Task: Search one way flight ticket for 5 adults, 2 children, 1 infant in seat and 1 infant on lap in economy from Anchorage: Ted Stevens Anchorage International Airport to Raleigh: Raleigh-durham International Airport on 8-5-2023. Choice of flights is Spirit. Number of bags: 2 carry on bags. Price is upto 20000. Outbound departure time preference is 9:45.
Action: Mouse moved to (369, 303)
Screenshot: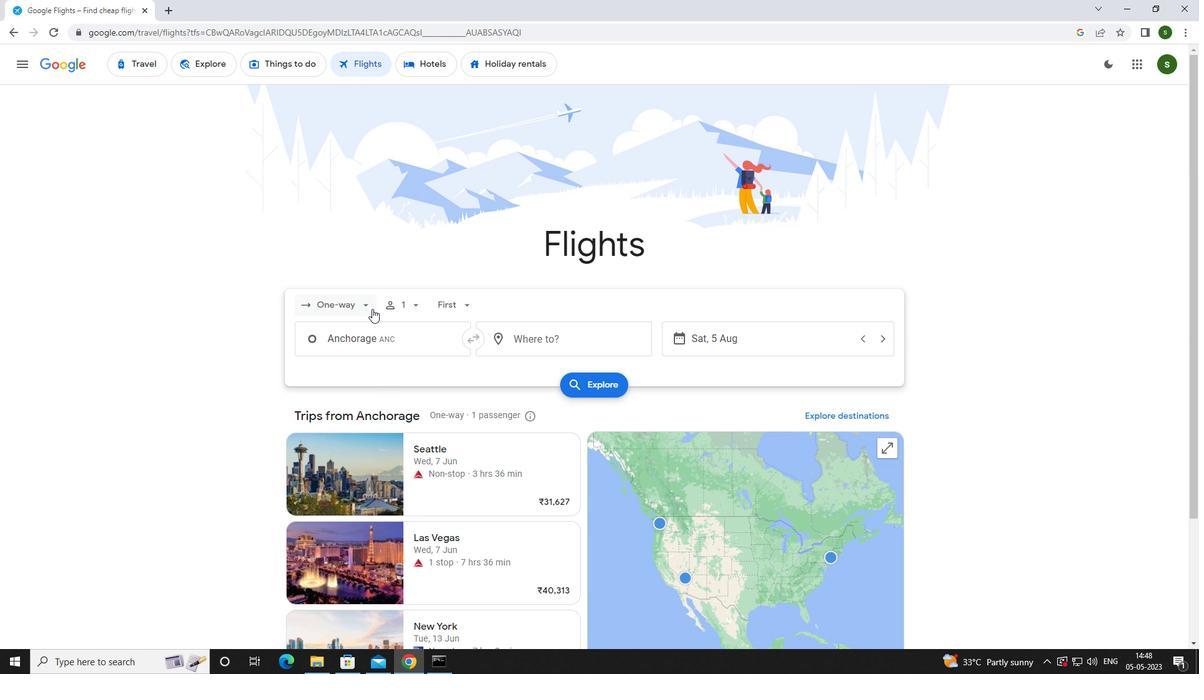 
Action: Mouse pressed left at (369, 303)
Screenshot: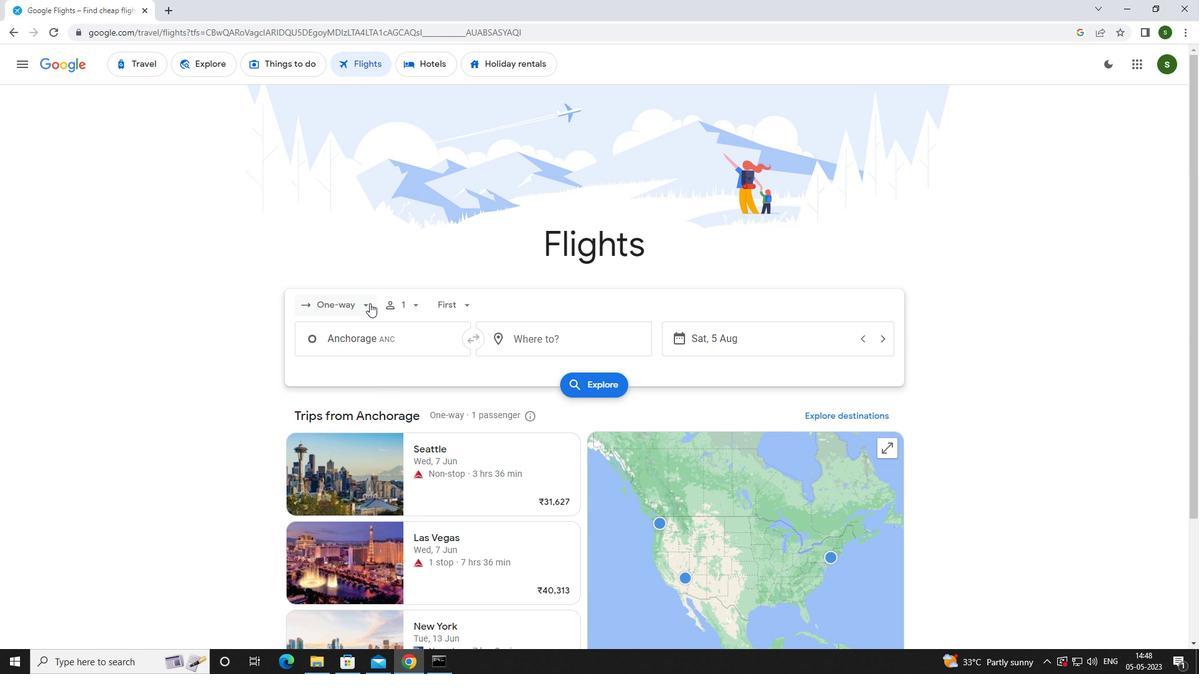 
Action: Mouse moved to (360, 362)
Screenshot: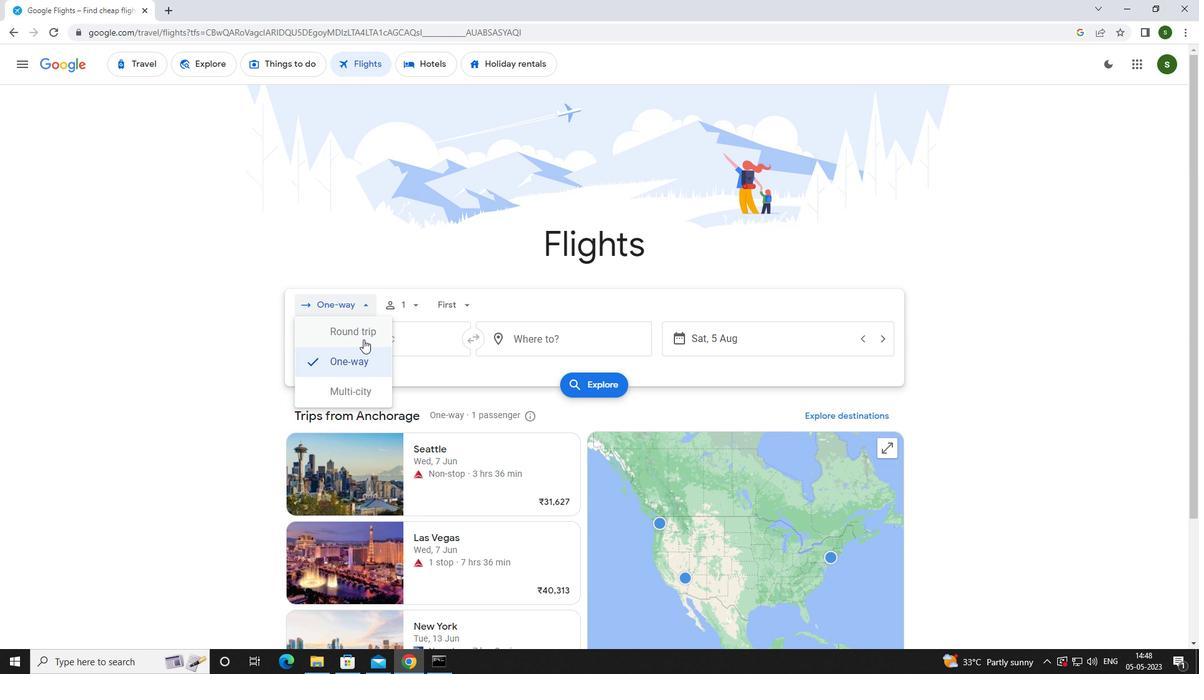 
Action: Mouse pressed left at (360, 362)
Screenshot: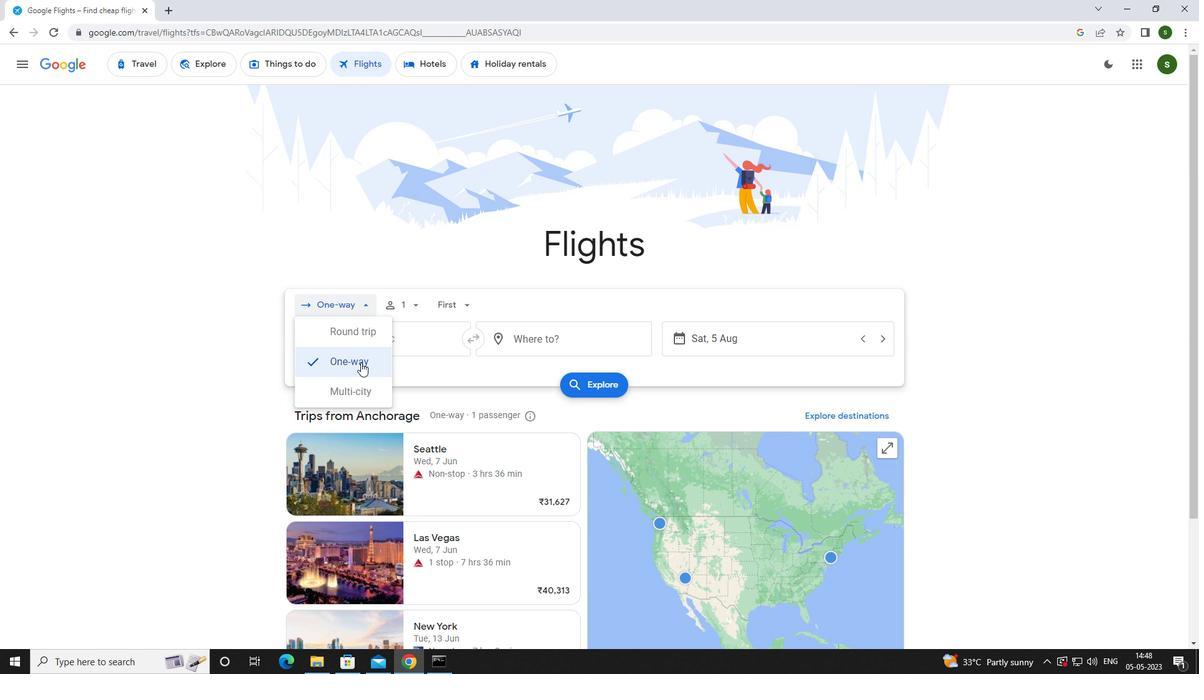 
Action: Mouse moved to (412, 306)
Screenshot: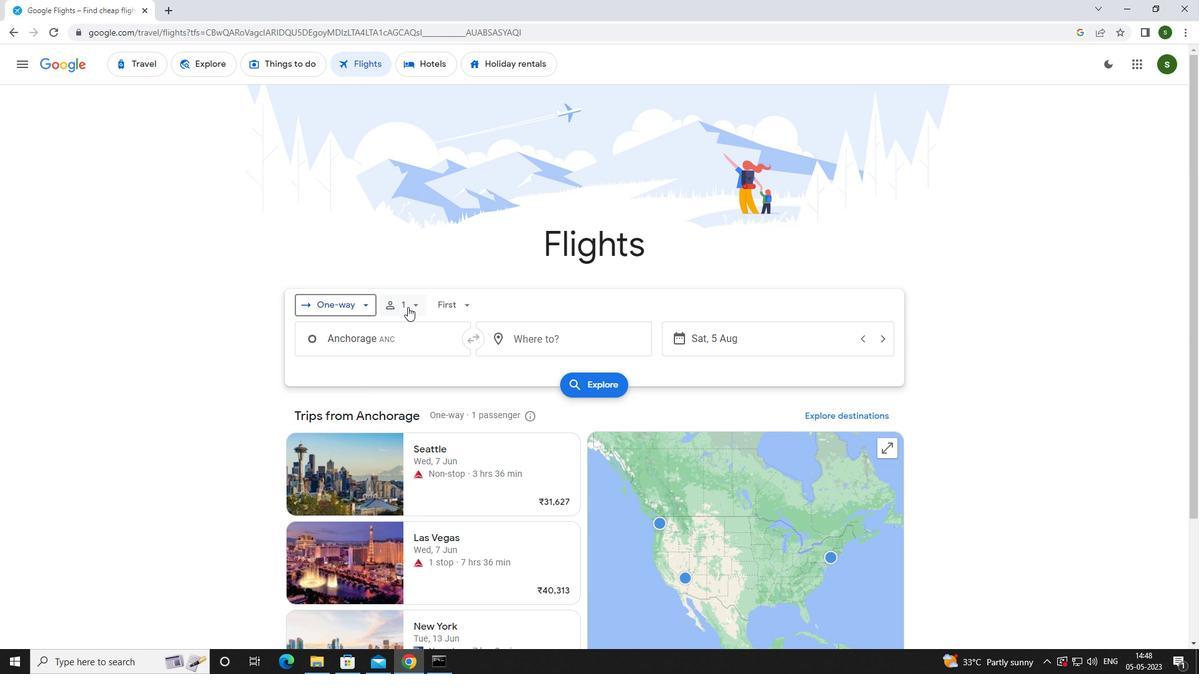 
Action: Mouse pressed left at (412, 306)
Screenshot: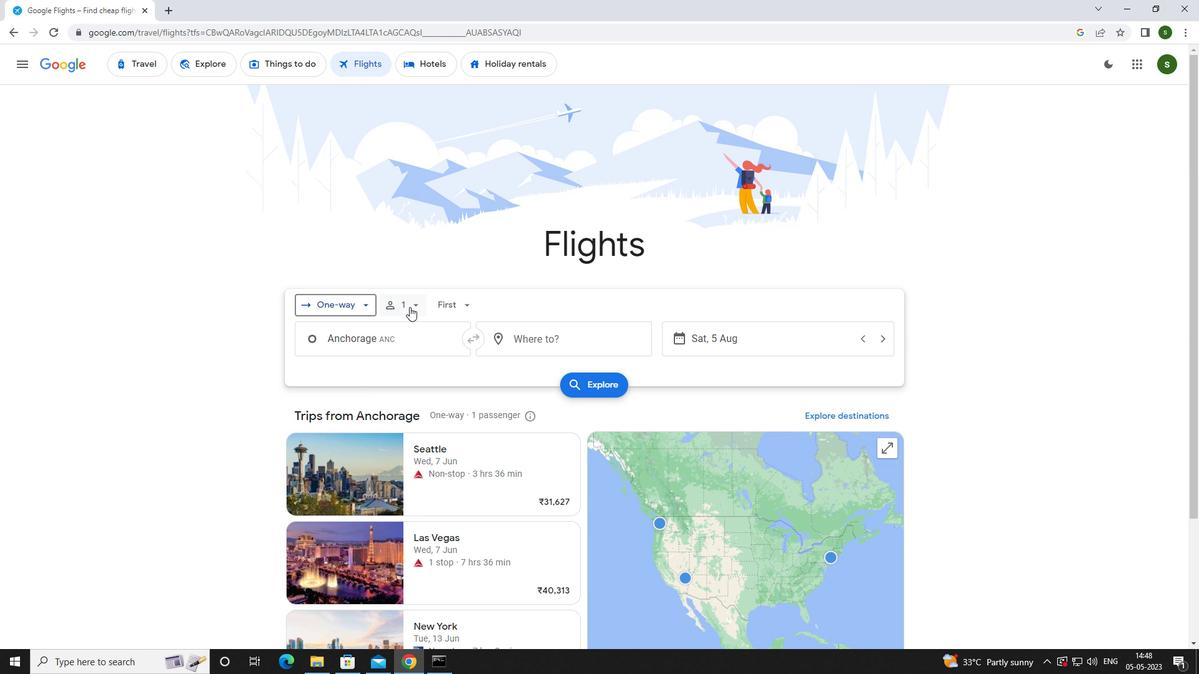 
Action: Mouse moved to (510, 337)
Screenshot: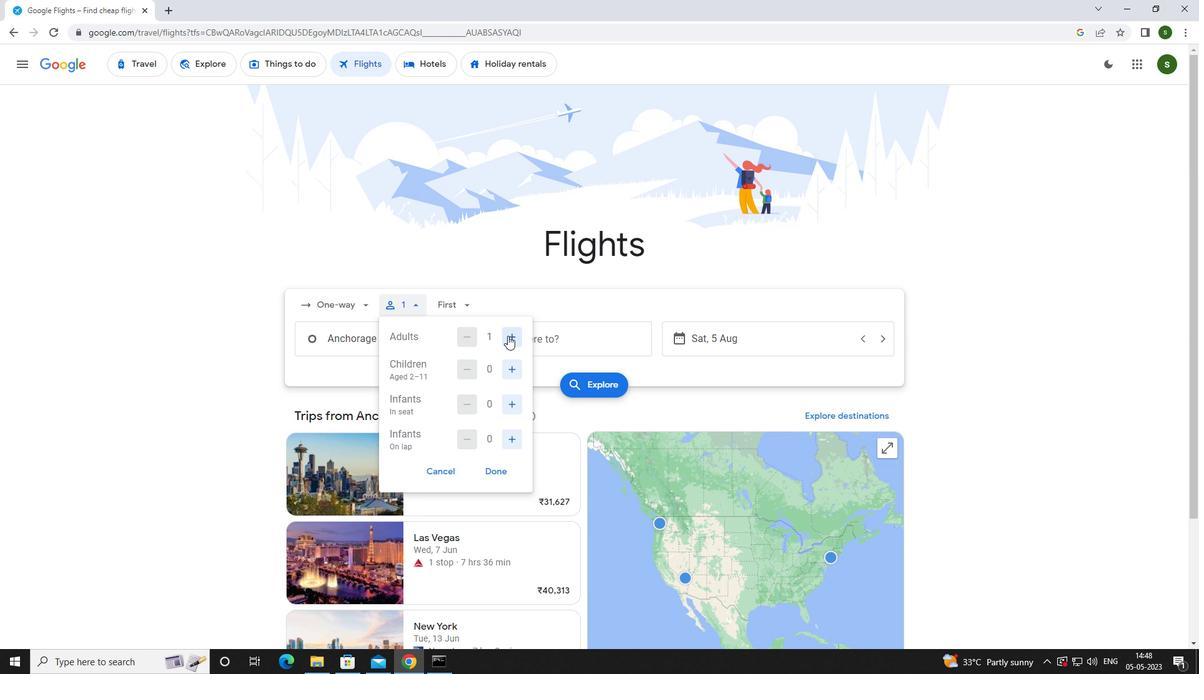 
Action: Mouse pressed left at (510, 337)
Screenshot: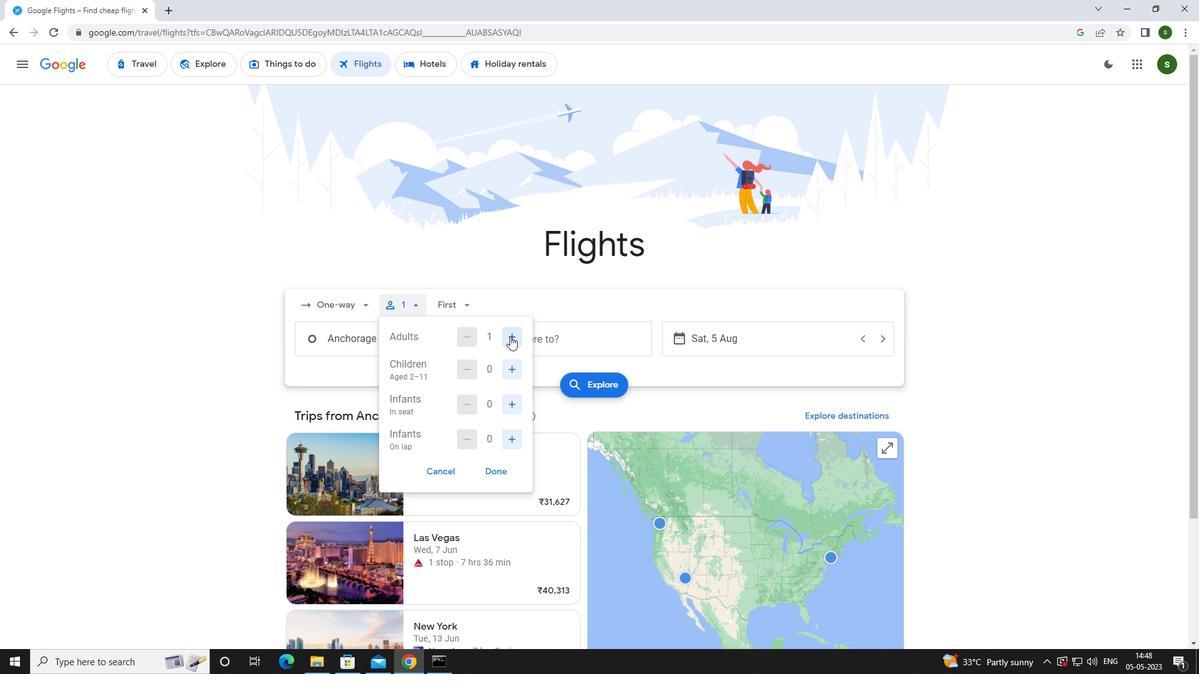 
Action: Mouse pressed left at (510, 337)
Screenshot: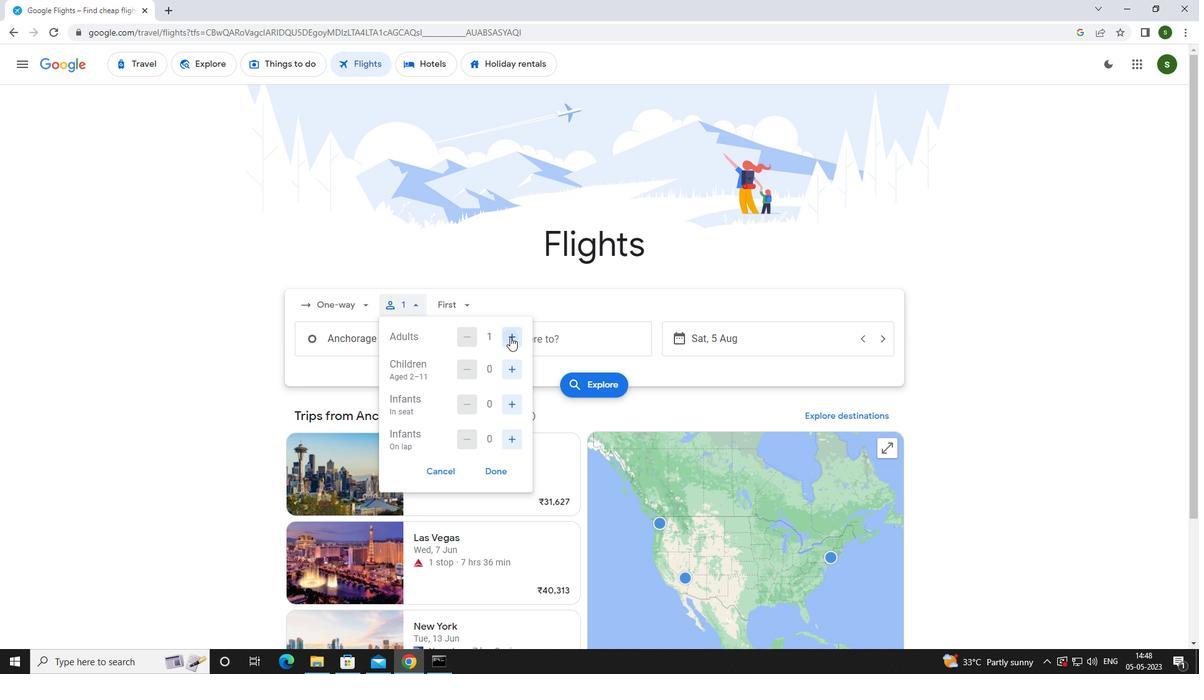 
Action: Mouse pressed left at (510, 337)
Screenshot: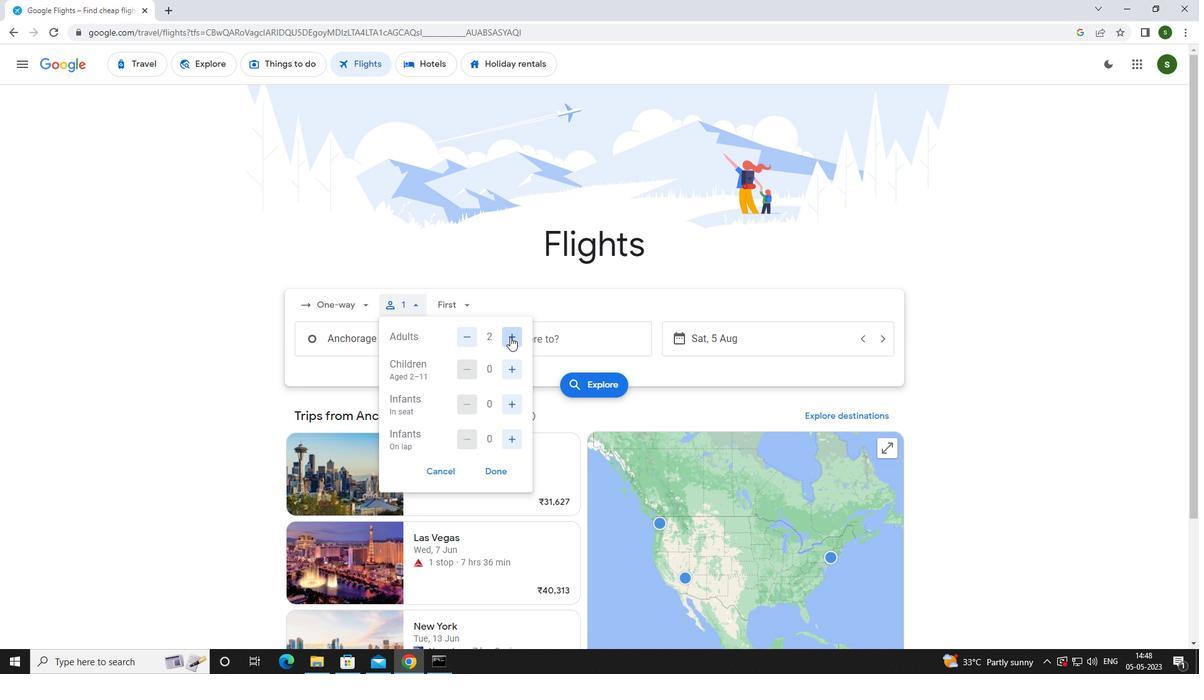 
Action: Mouse pressed left at (510, 337)
Screenshot: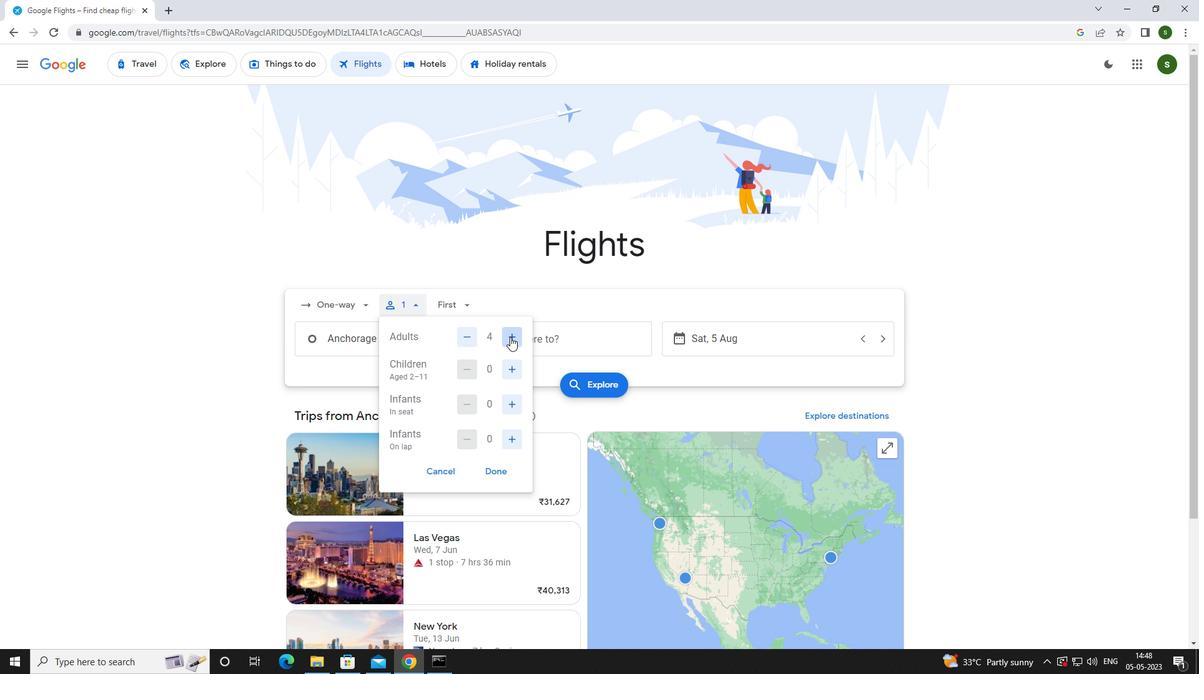 
Action: Mouse moved to (510, 360)
Screenshot: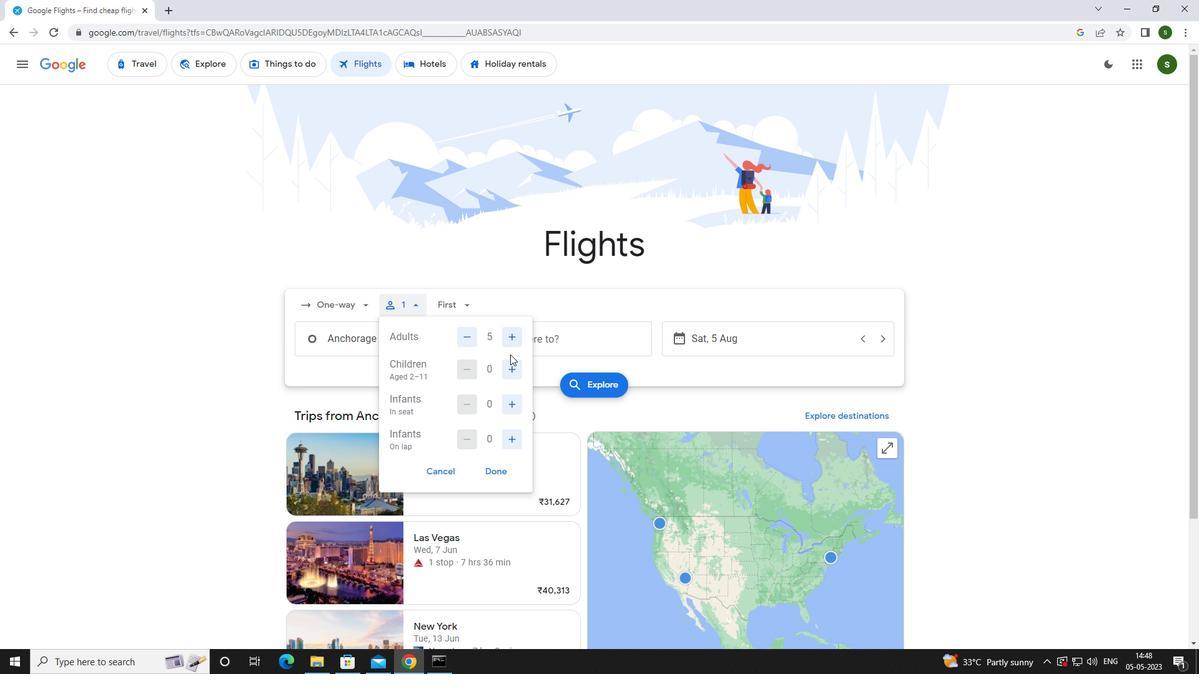 
Action: Mouse pressed left at (510, 360)
Screenshot: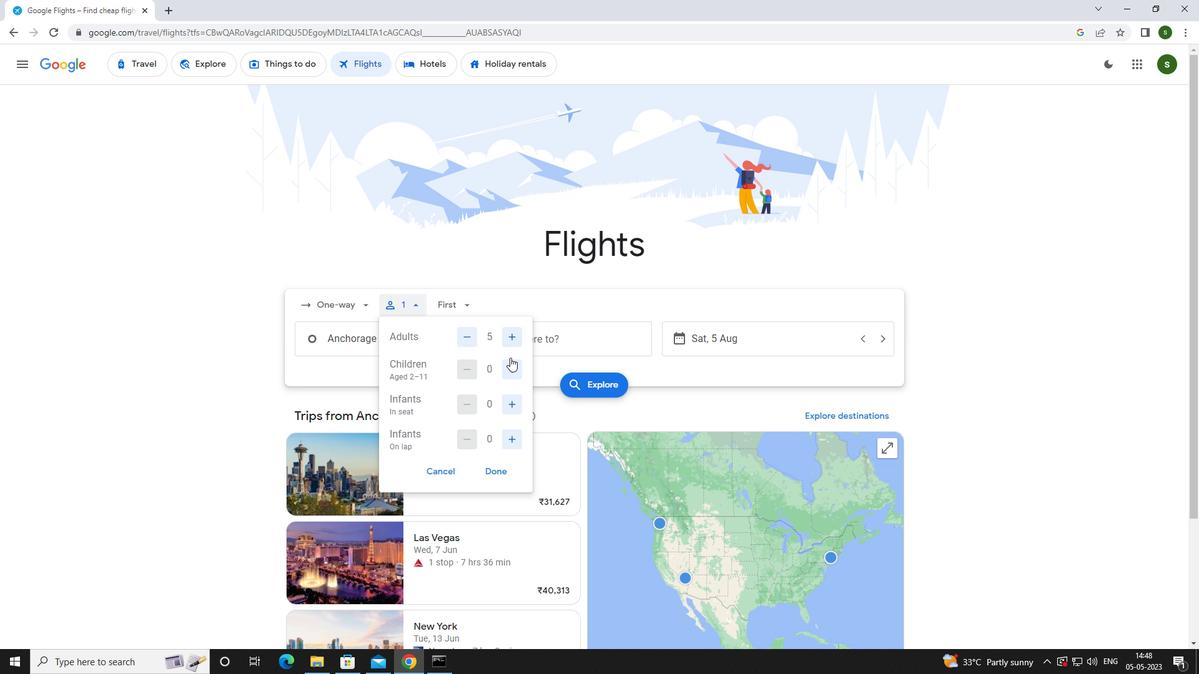 
Action: Mouse pressed left at (510, 360)
Screenshot: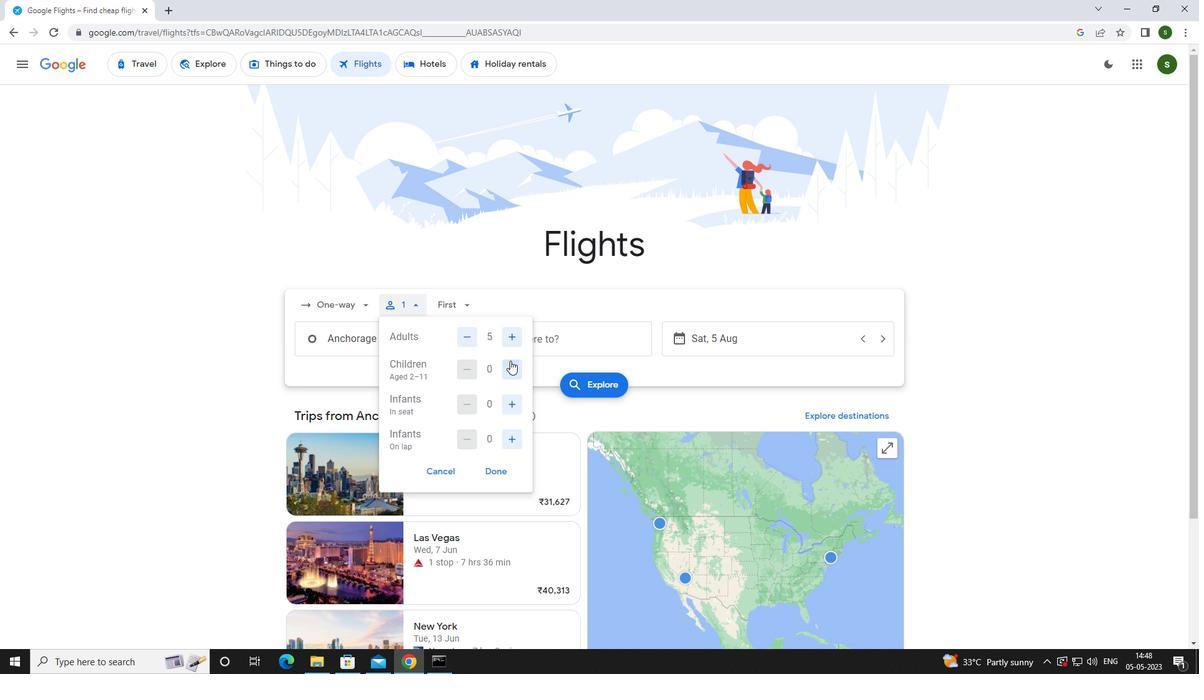 
Action: Mouse moved to (508, 400)
Screenshot: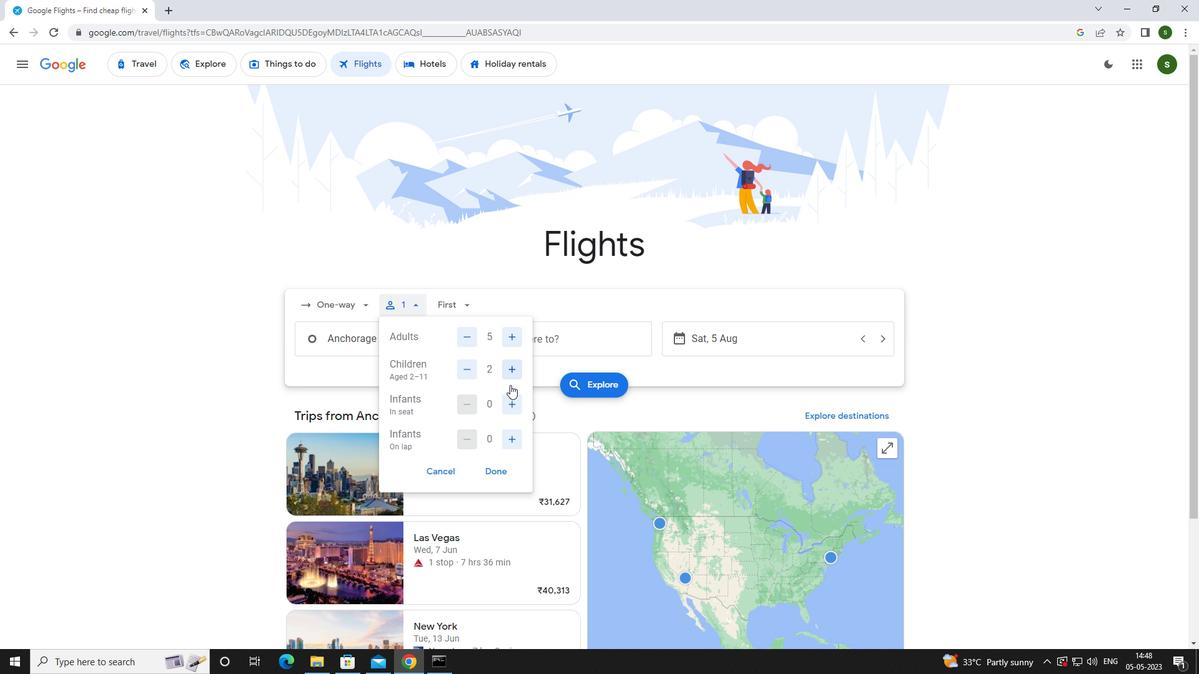 
Action: Mouse pressed left at (508, 400)
Screenshot: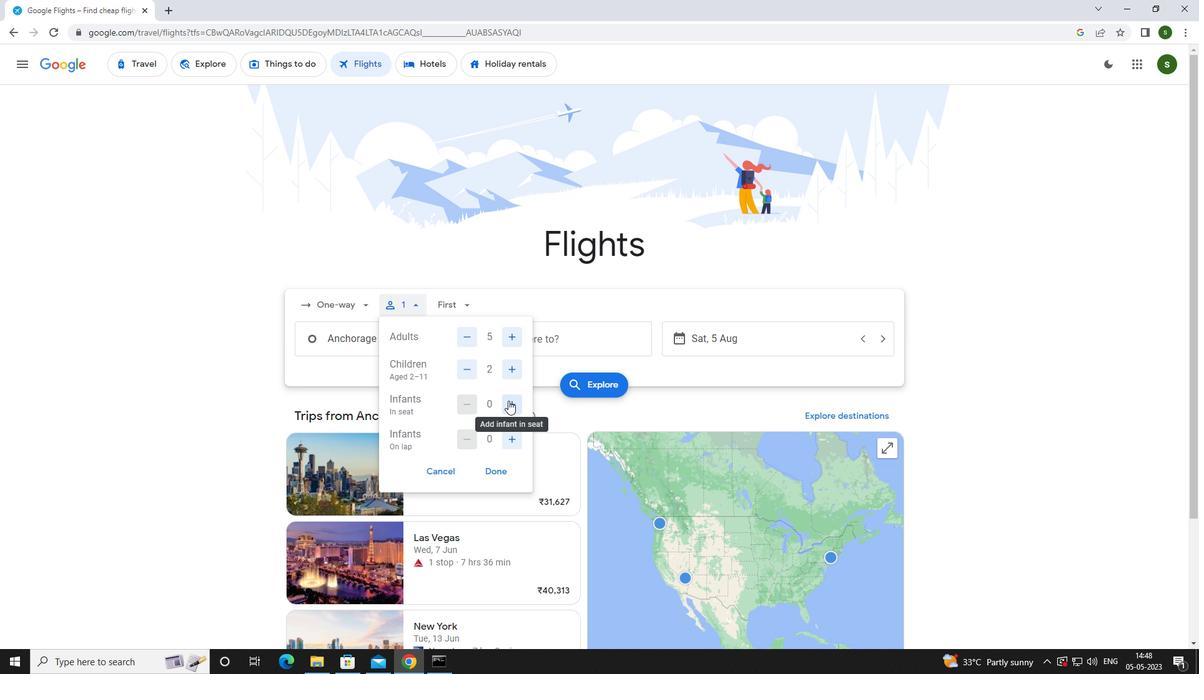 
Action: Mouse moved to (507, 435)
Screenshot: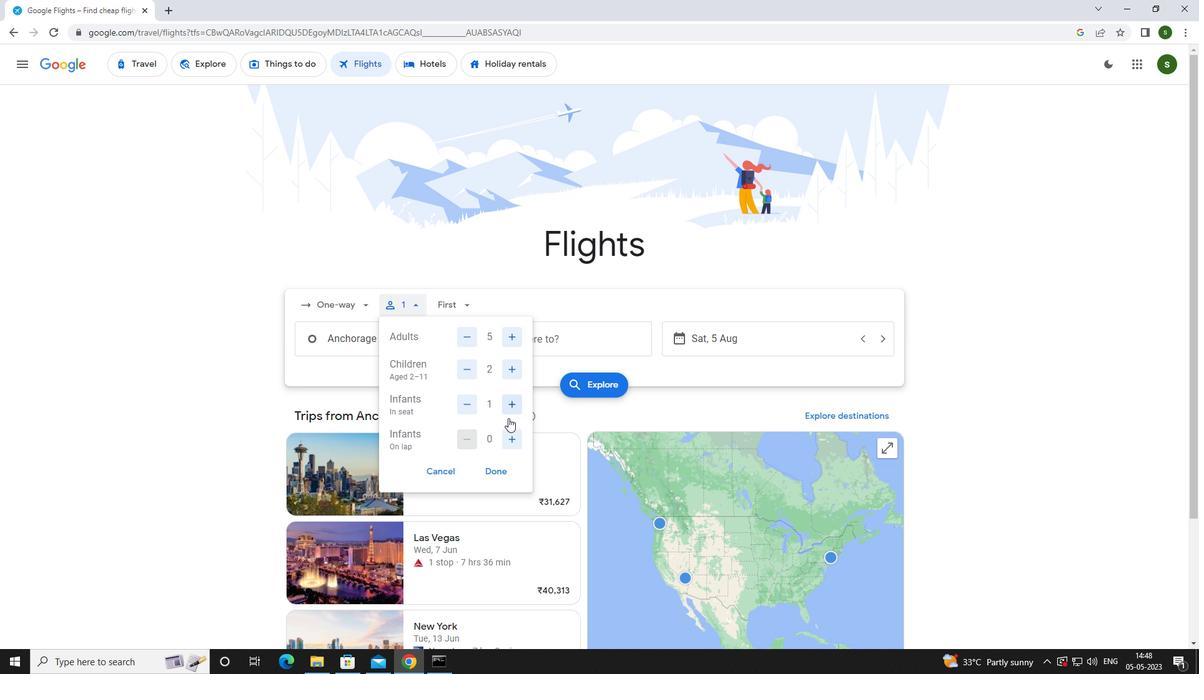 
Action: Mouse pressed left at (507, 435)
Screenshot: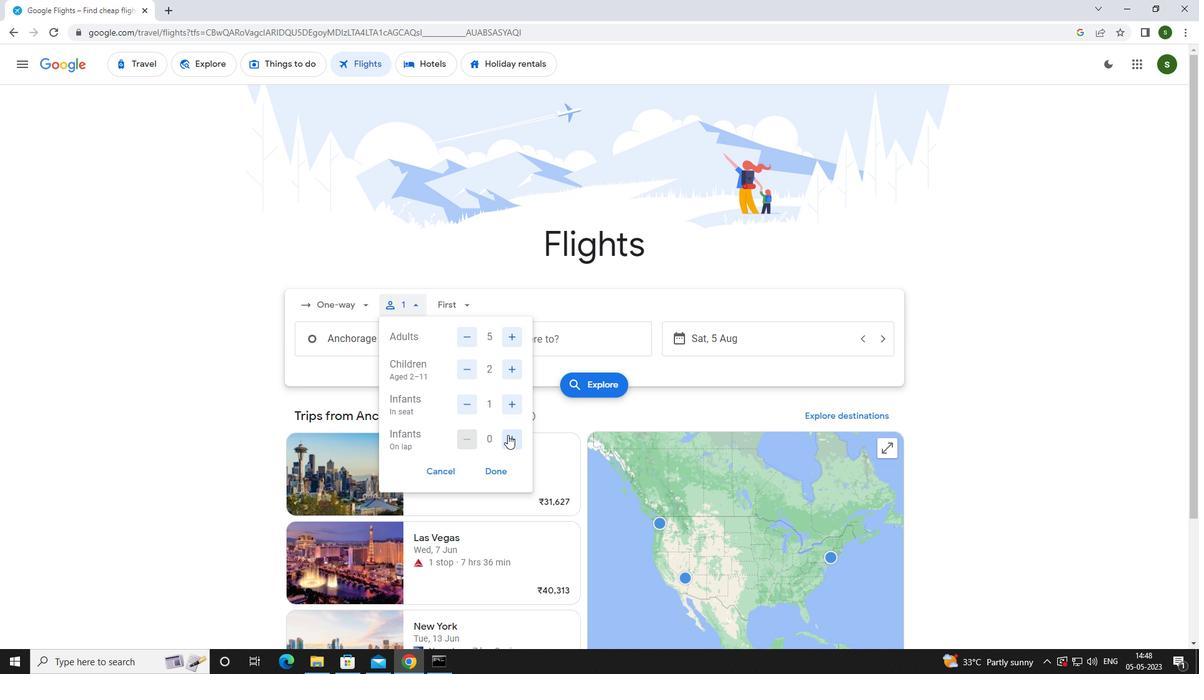 
Action: Mouse moved to (459, 303)
Screenshot: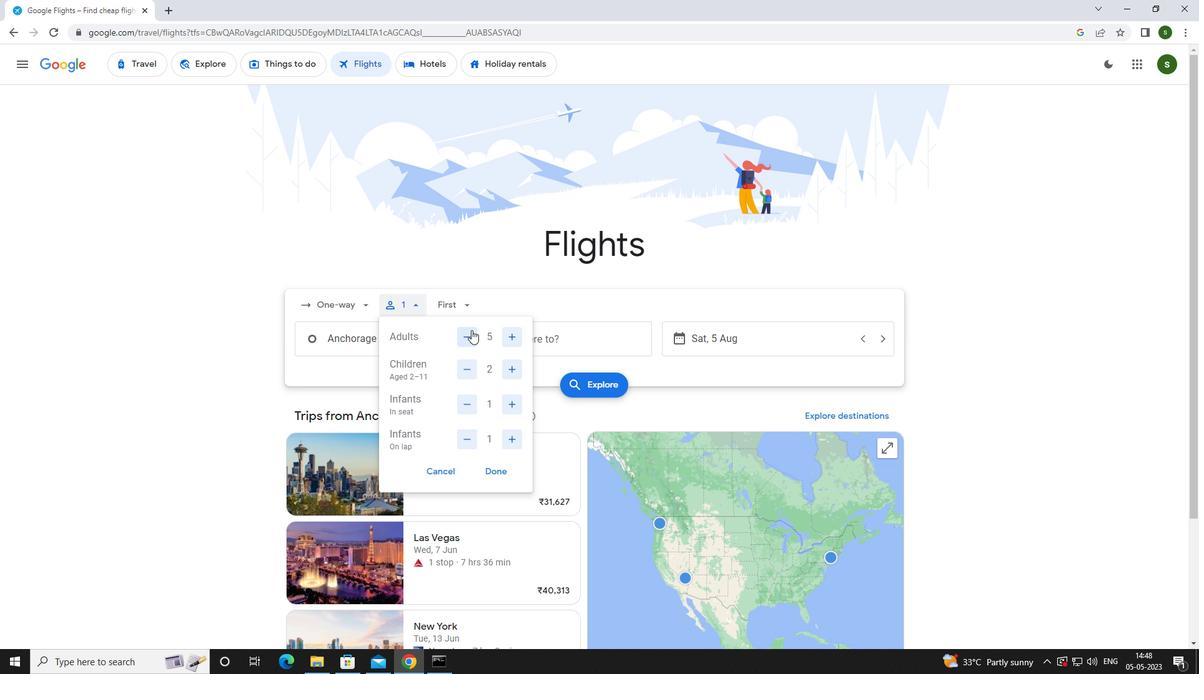 
Action: Mouse pressed left at (459, 303)
Screenshot: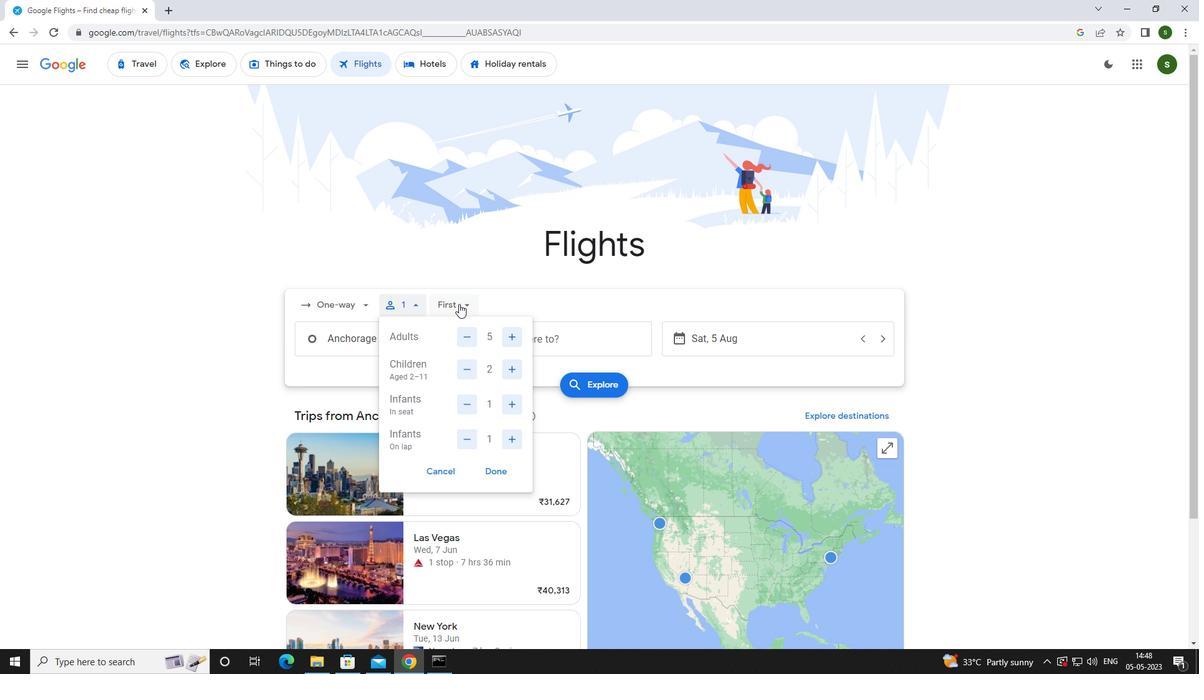 
Action: Mouse moved to (477, 333)
Screenshot: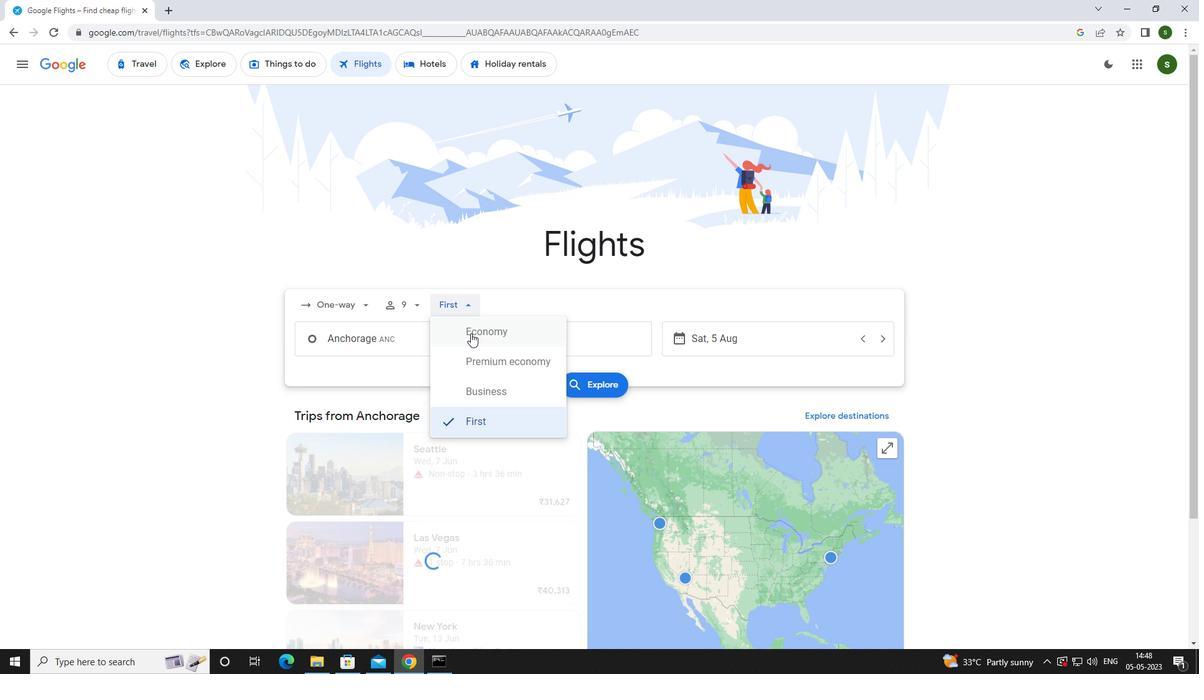 
Action: Mouse pressed left at (477, 333)
Screenshot: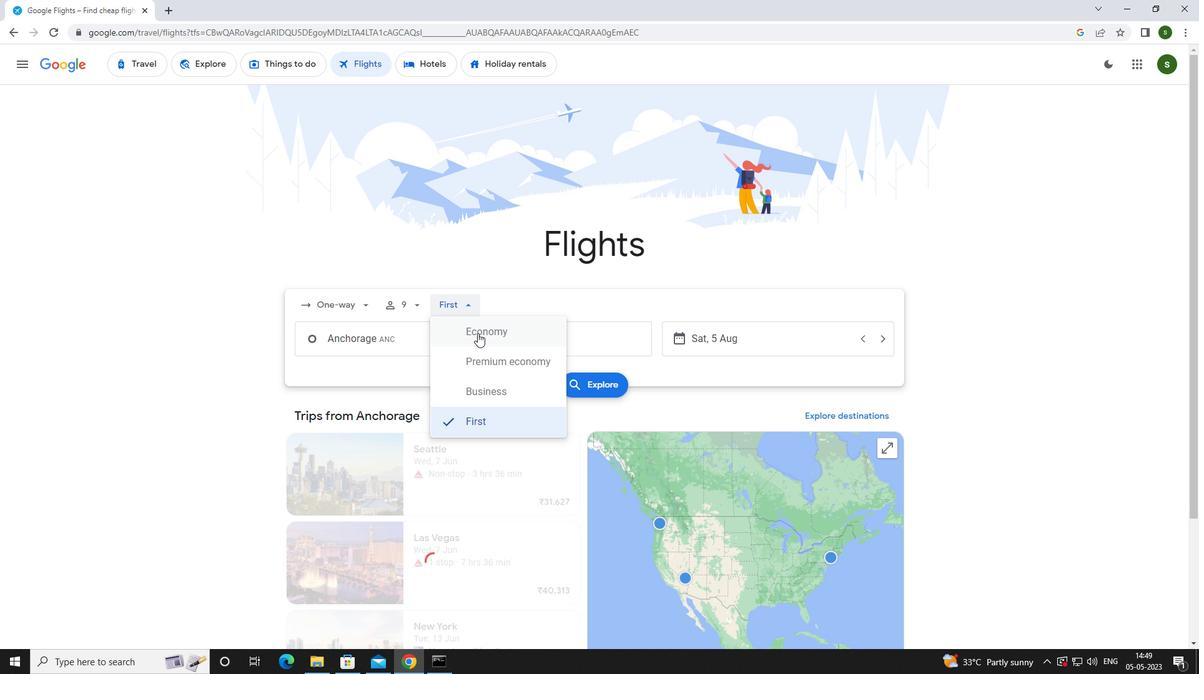 
Action: Mouse moved to (410, 347)
Screenshot: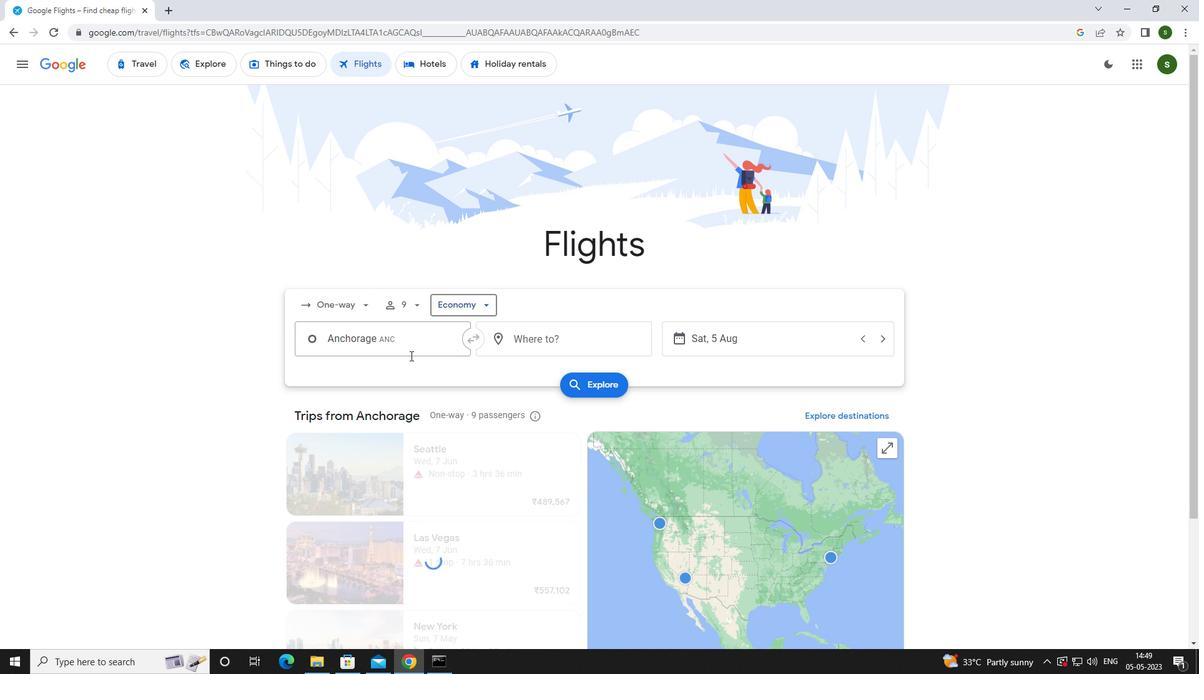 
Action: Mouse pressed left at (410, 347)
Screenshot: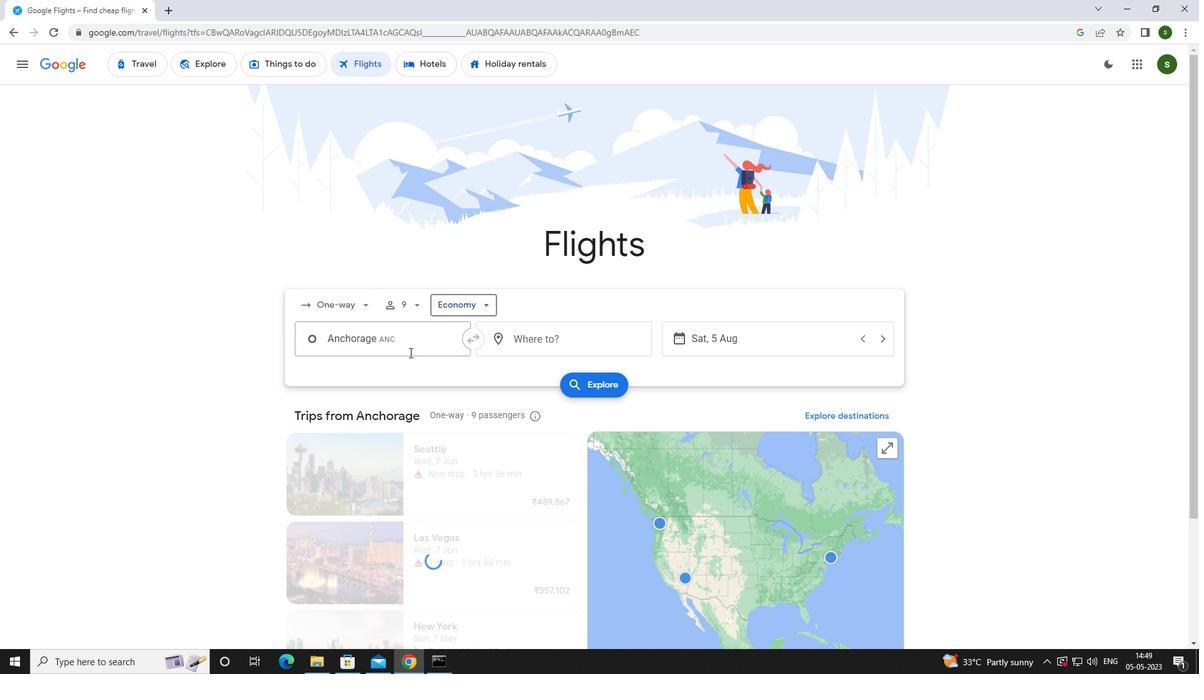 
Action: Key pressed <Key.caps_lock>a<Key.caps_lock>nchorage
Screenshot: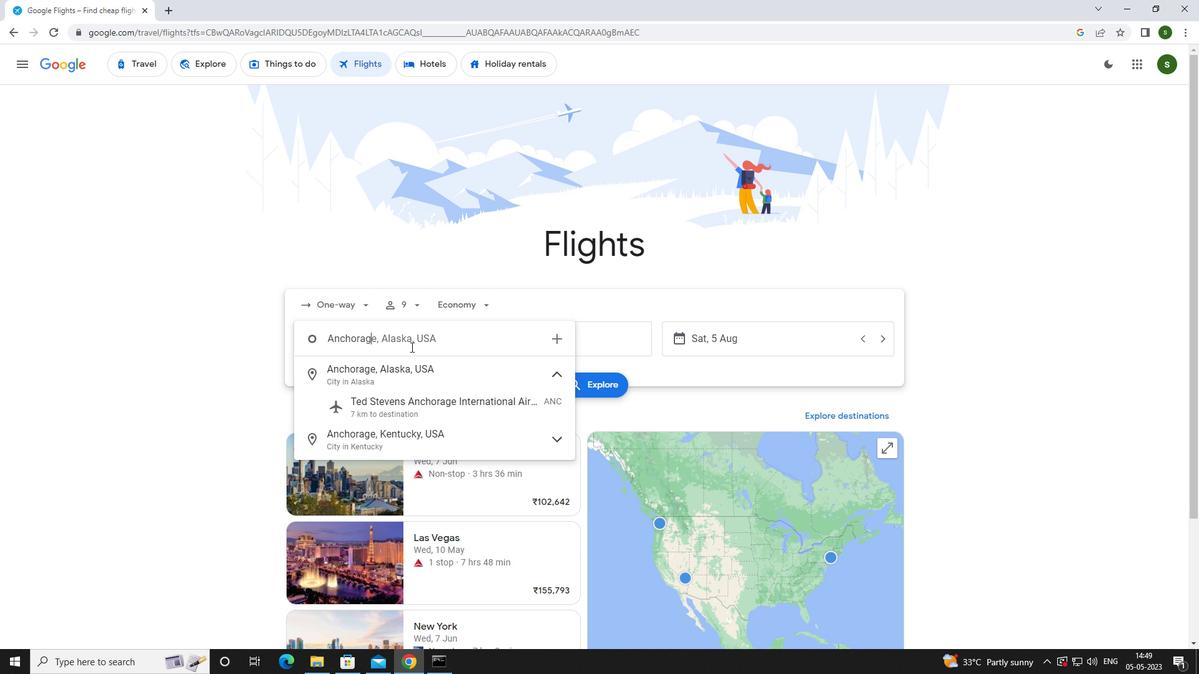 
Action: Mouse moved to (421, 396)
Screenshot: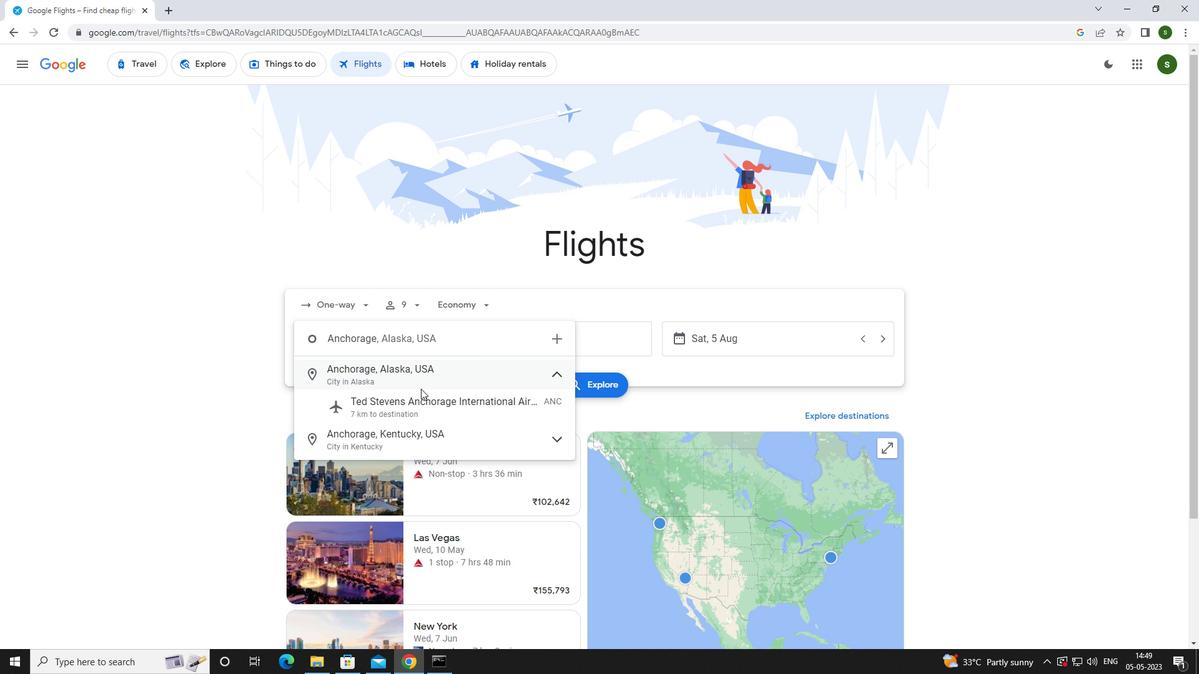 
Action: Mouse pressed left at (421, 396)
Screenshot: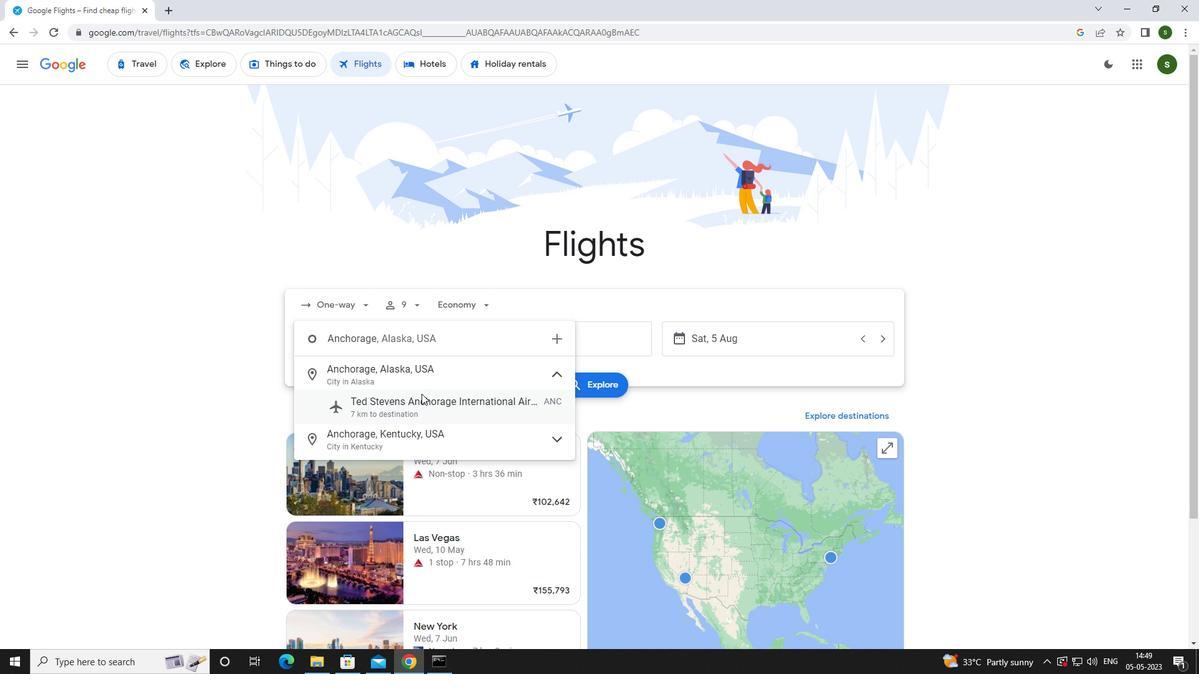 
Action: Mouse moved to (551, 337)
Screenshot: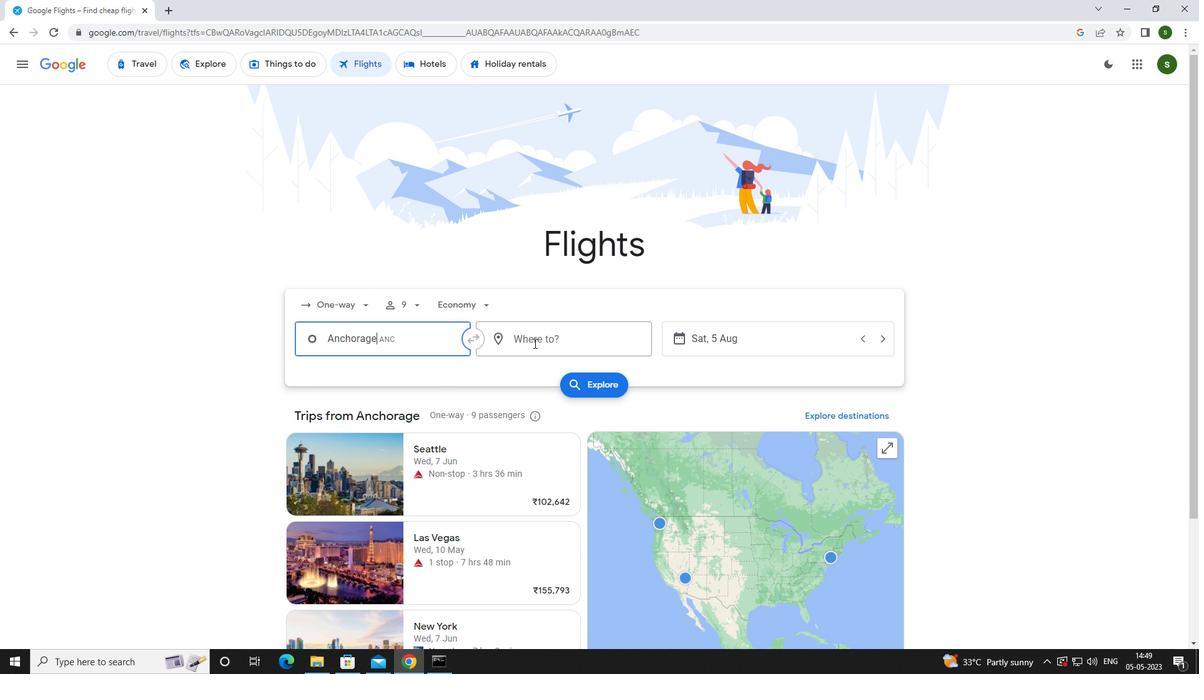 
Action: Mouse pressed left at (551, 337)
Screenshot: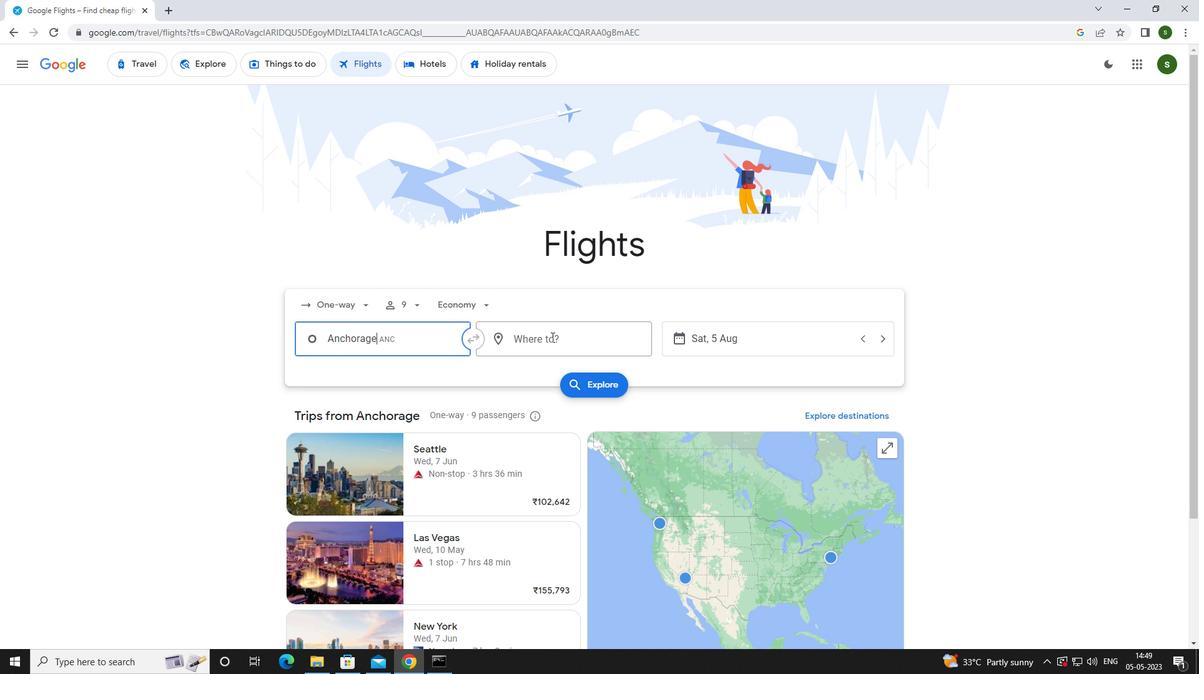 
Action: Key pressed <Key.caps_lock>r<Key.caps_lock>aleigh
Screenshot: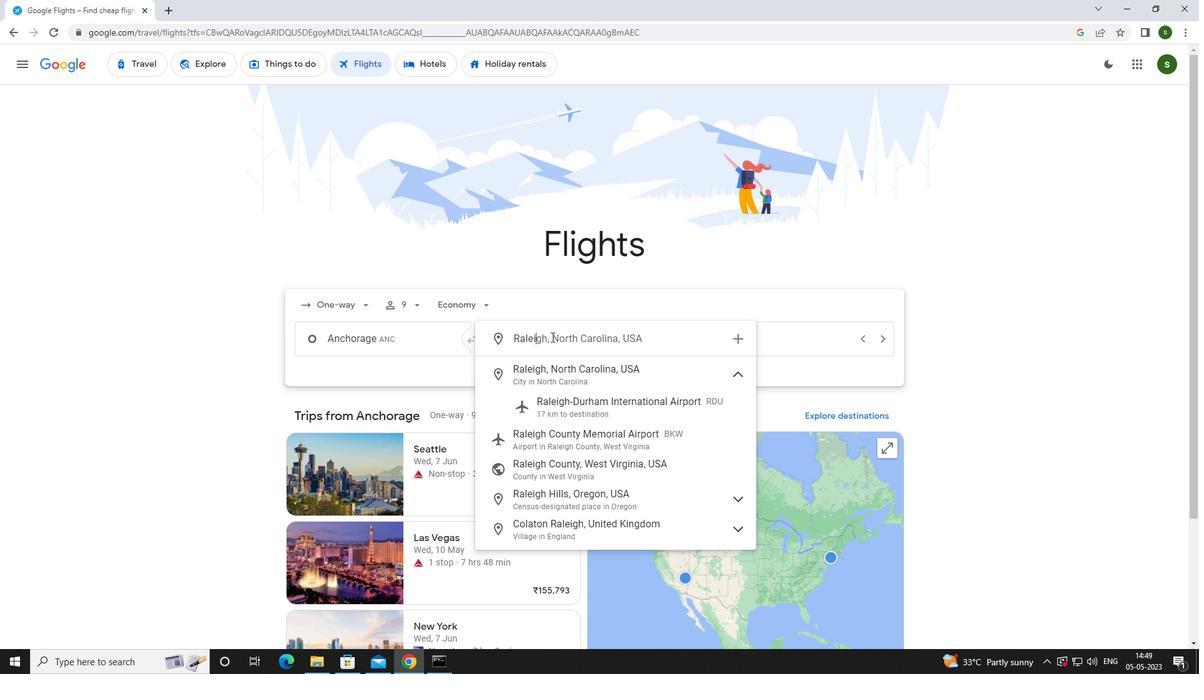 
Action: Mouse moved to (565, 400)
Screenshot: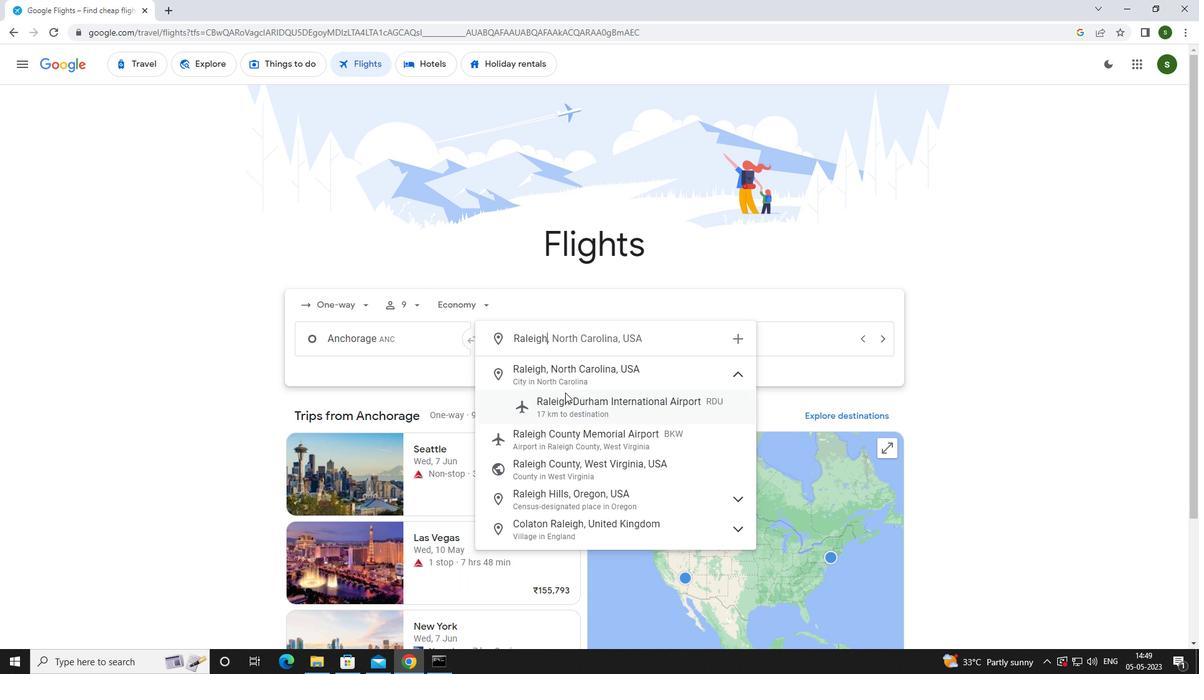 
Action: Mouse pressed left at (565, 400)
Screenshot: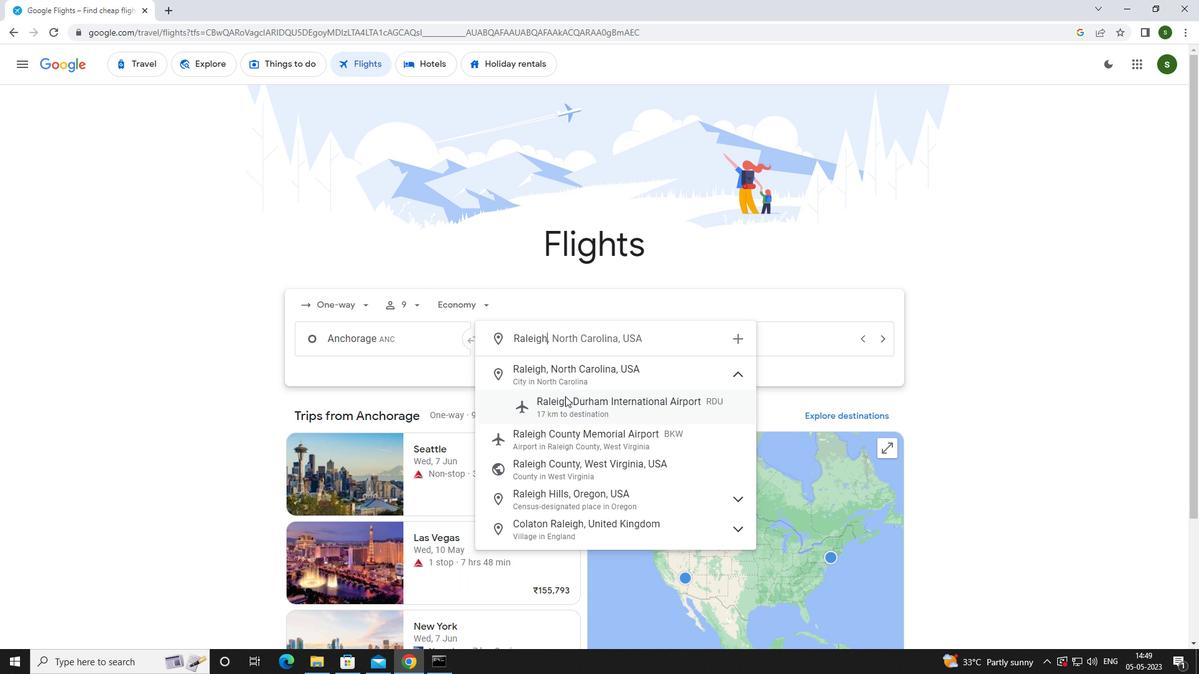 
Action: Mouse moved to (743, 337)
Screenshot: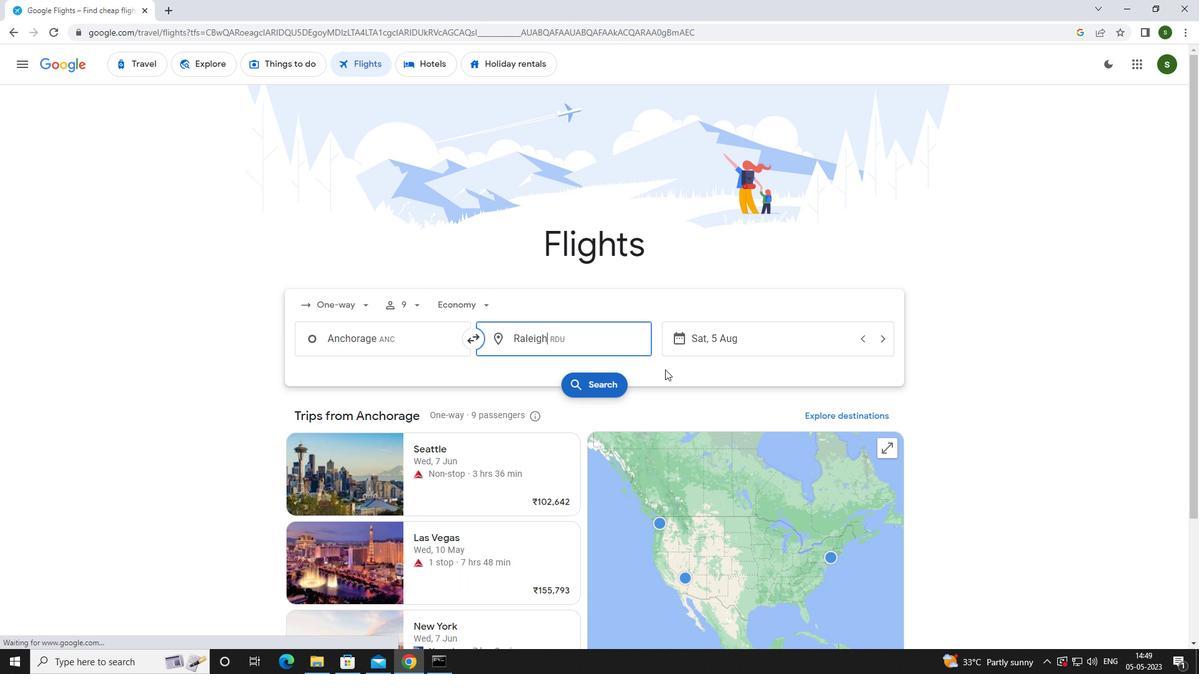 
Action: Mouse pressed left at (743, 337)
Screenshot: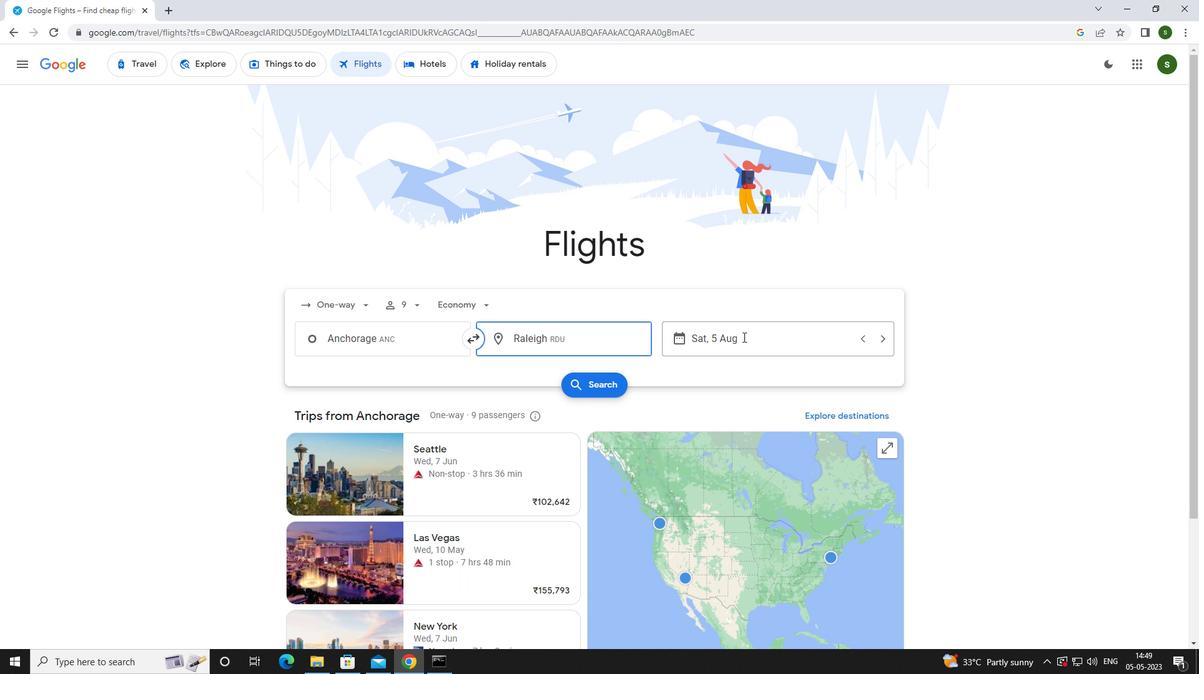 
Action: Mouse moved to (637, 422)
Screenshot: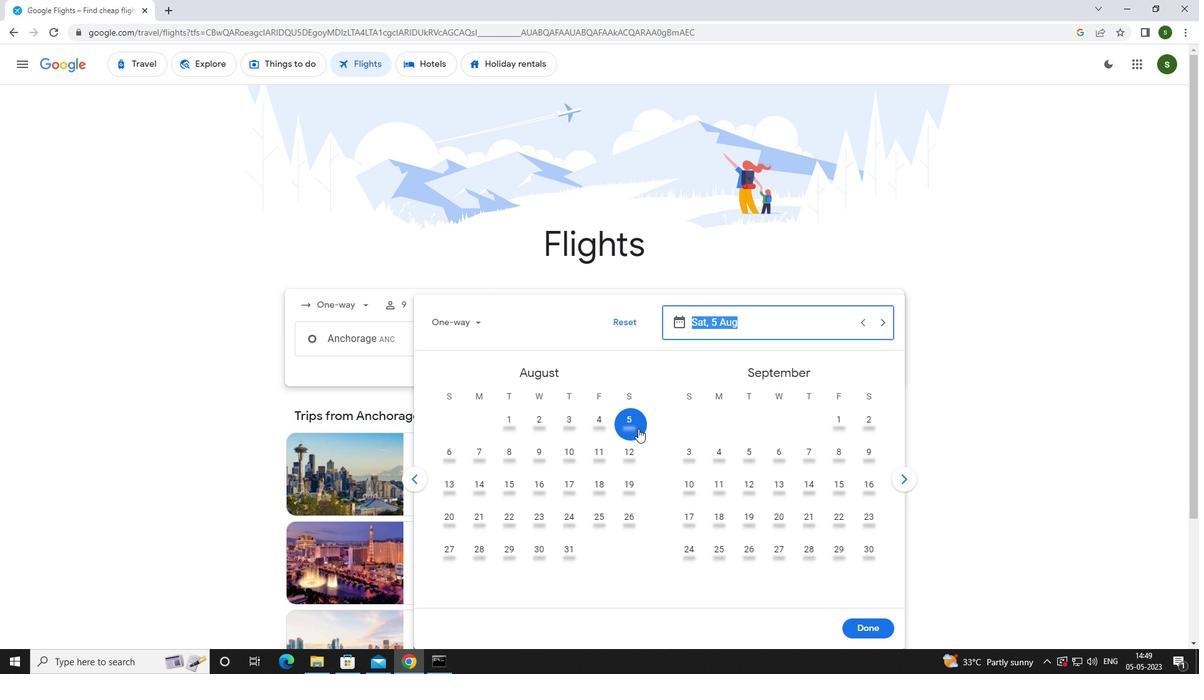 
Action: Mouse pressed left at (637, 422)
Screenshot: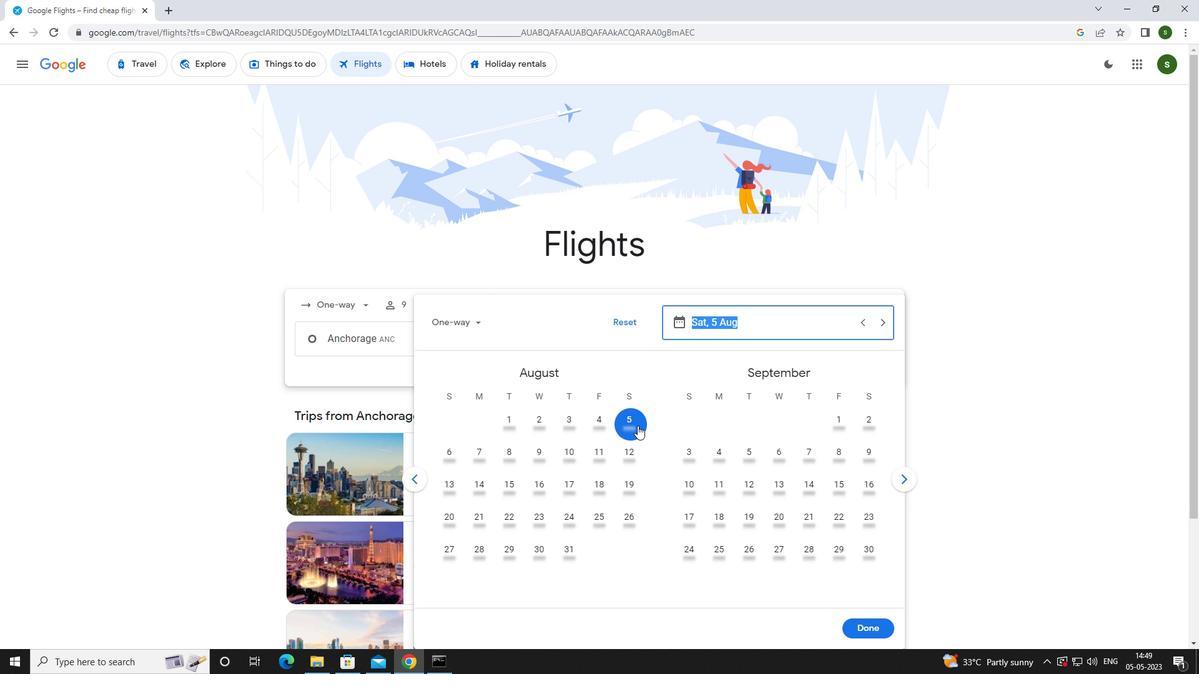 
Action: Mouse moved to (881, 626)
Screenshot: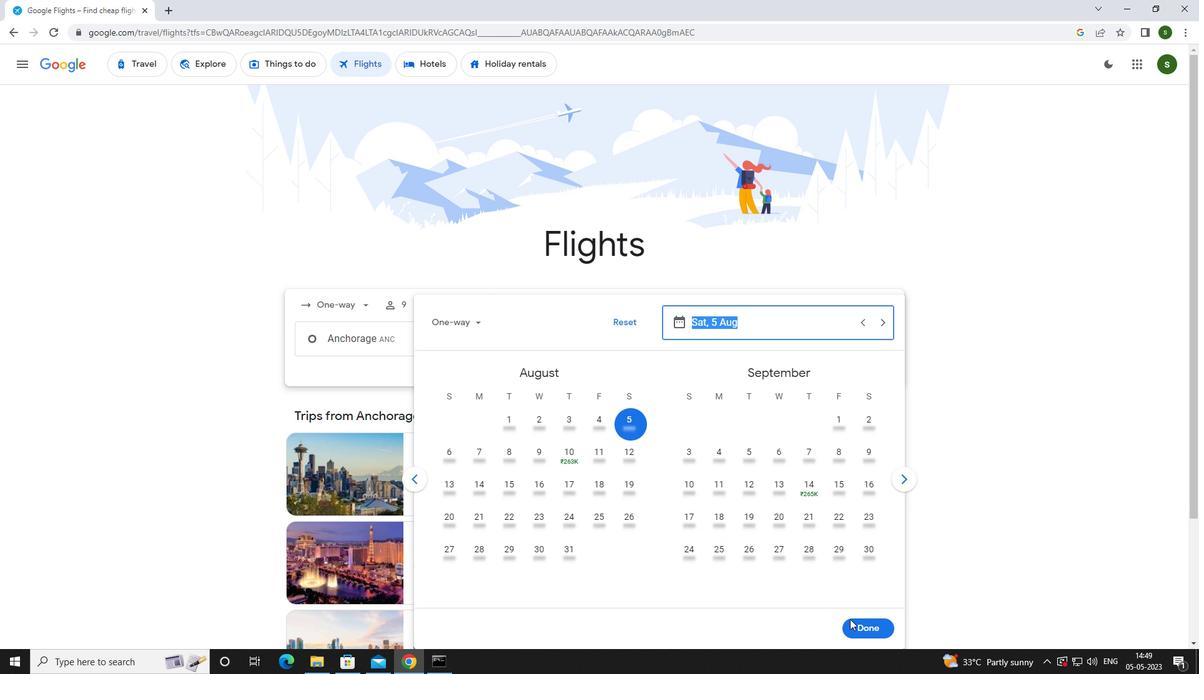 
Action: Mouse pressed left at (881, 626)
Screenshot: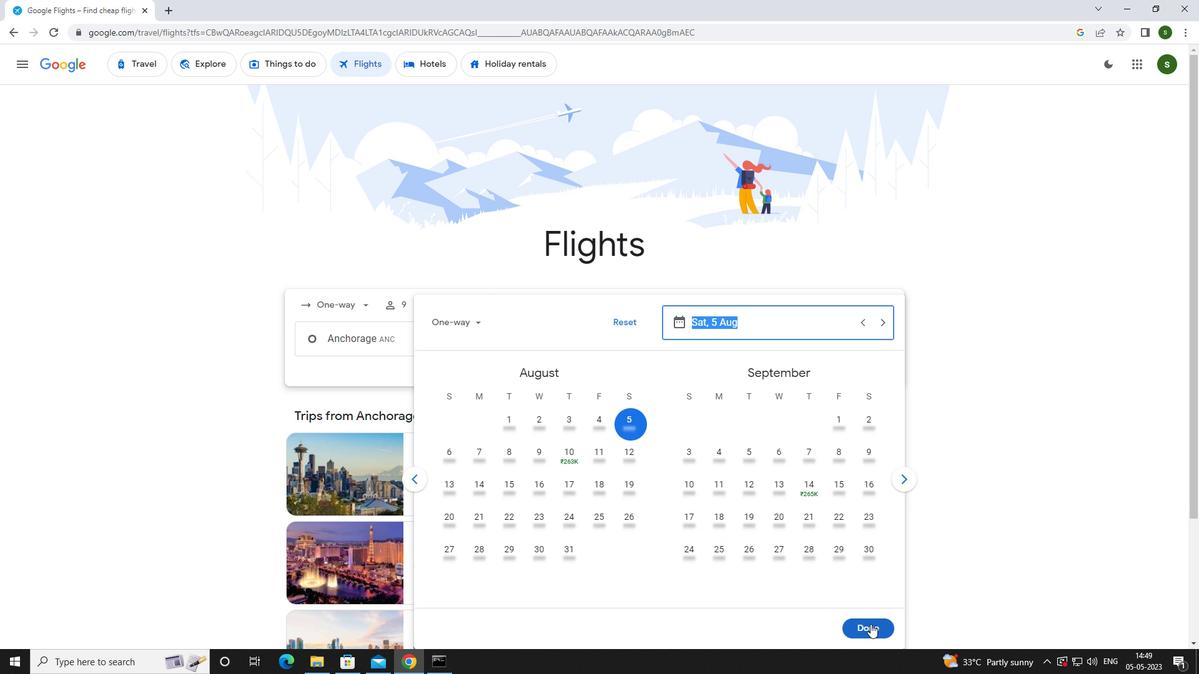 
Action: Mouse moved to (590, 385)
Screenshot: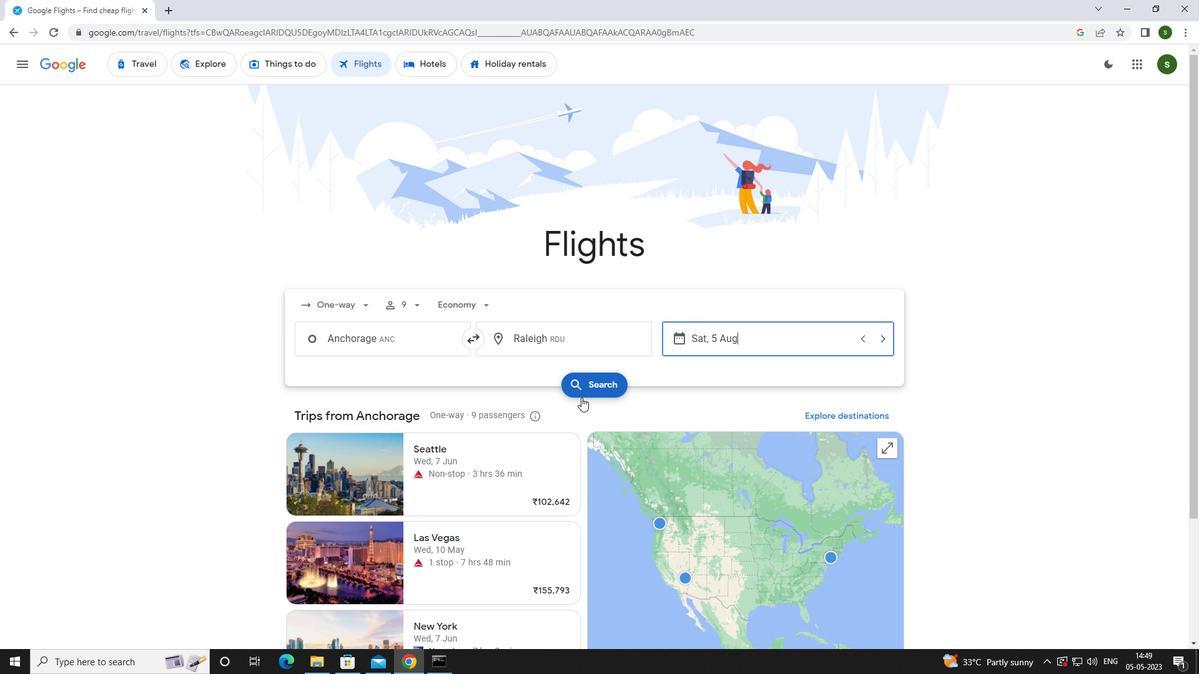 
Action: Mouse pressed left at (590, 385)
Screenshot: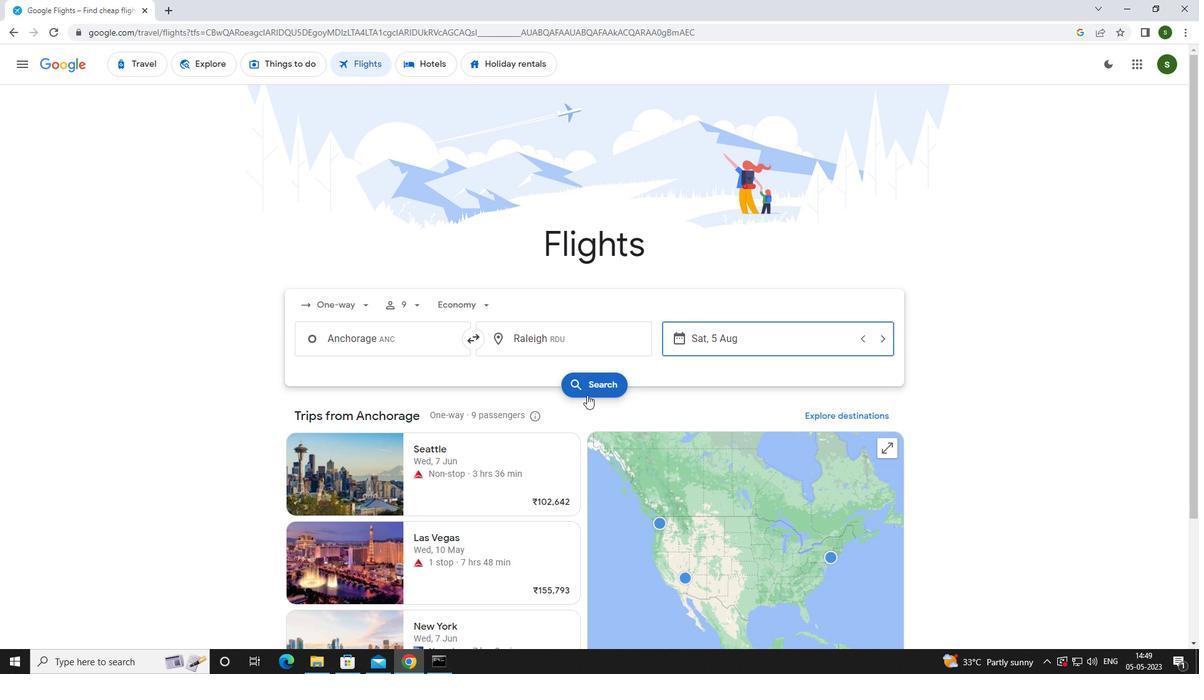 
Action: Mouse moved to (319, 179)
Screenshot: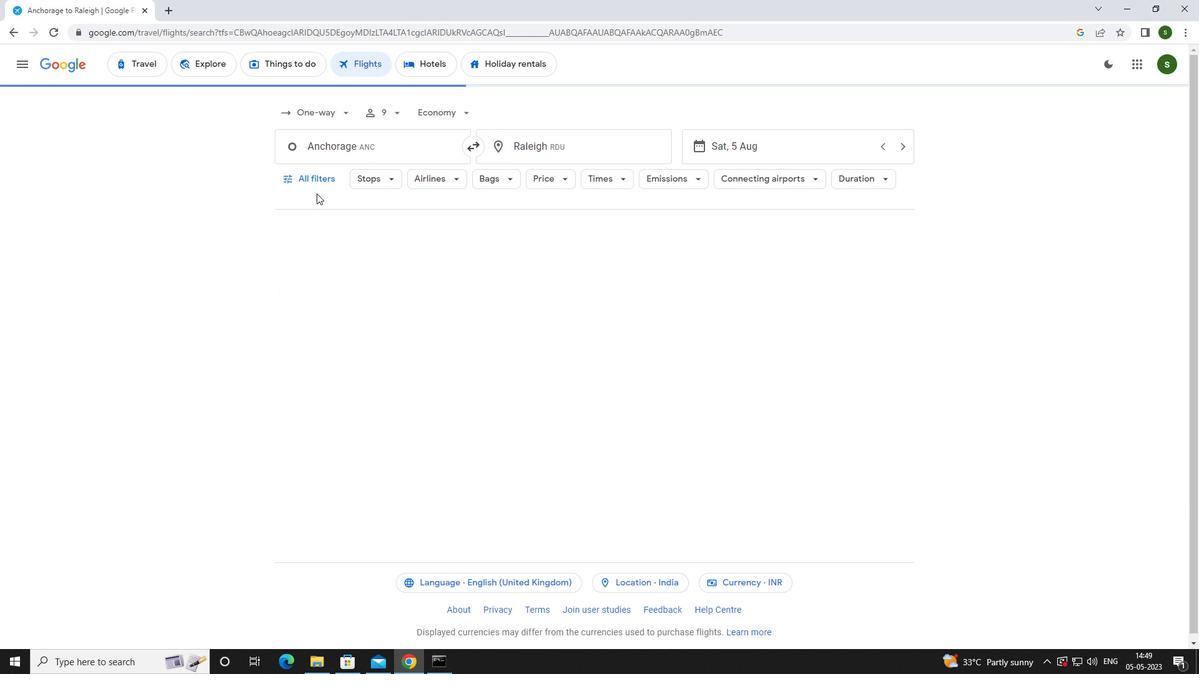 
Action: Mouse pressed left at (319, 179)
Screenshot: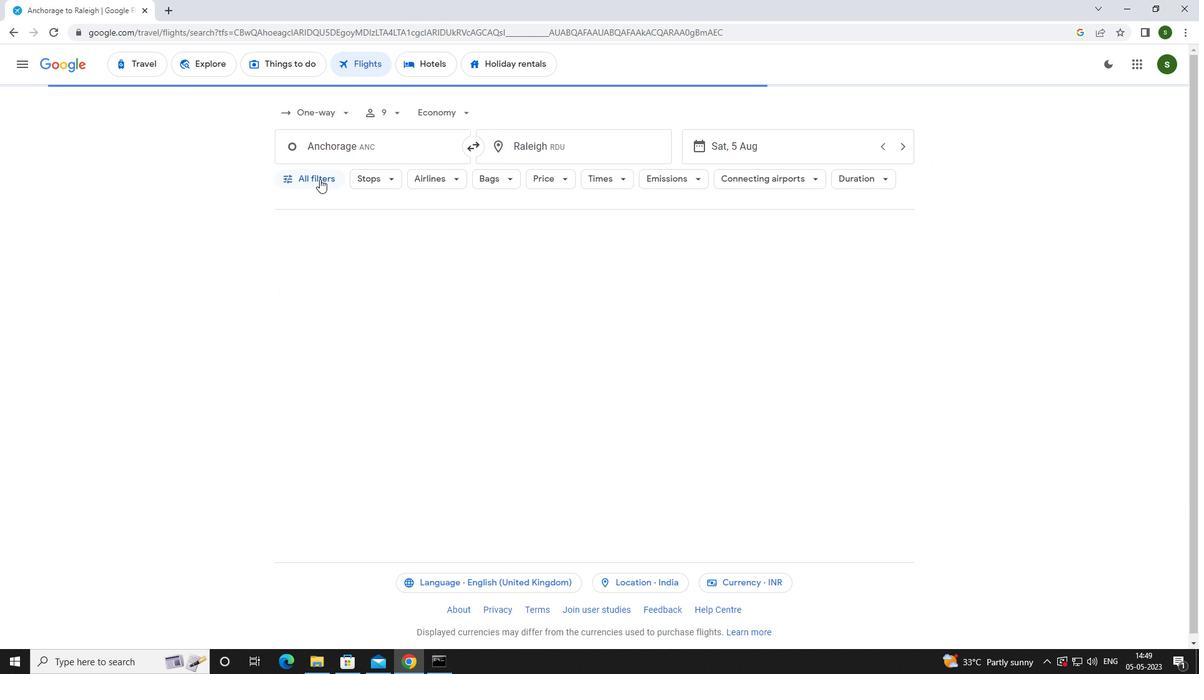 
Action: Mouse moved to (471, 441)
Screenshot: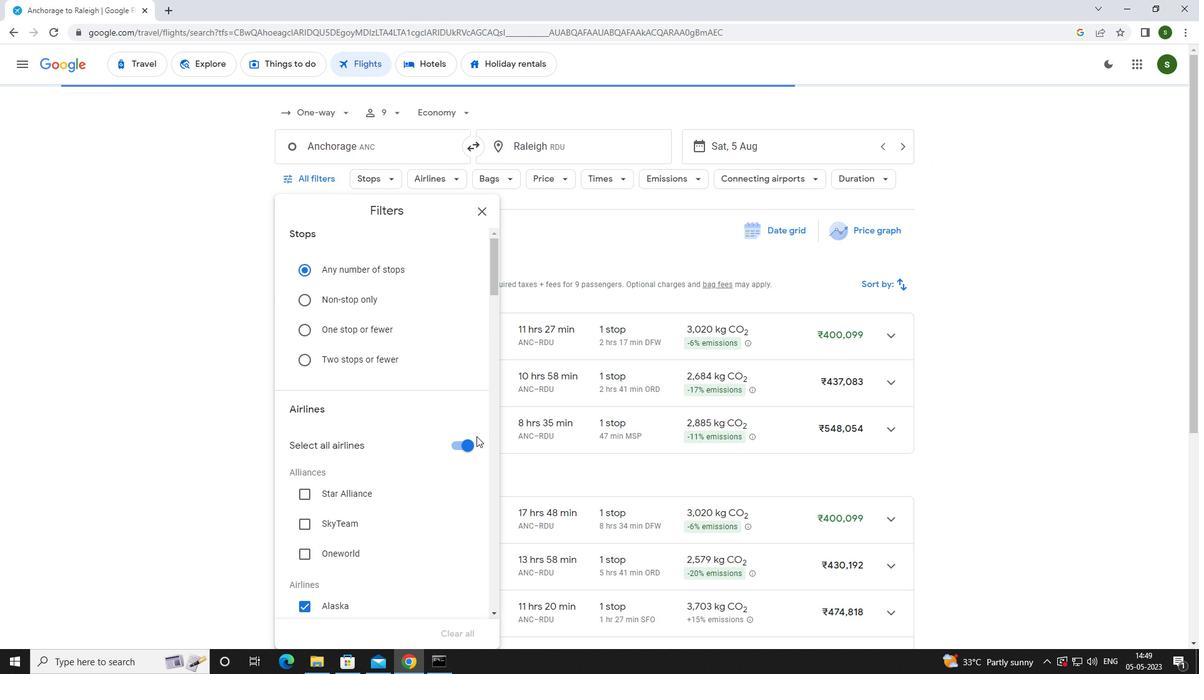
Action: Mouse pressed left at (471, 441)
Screenshot: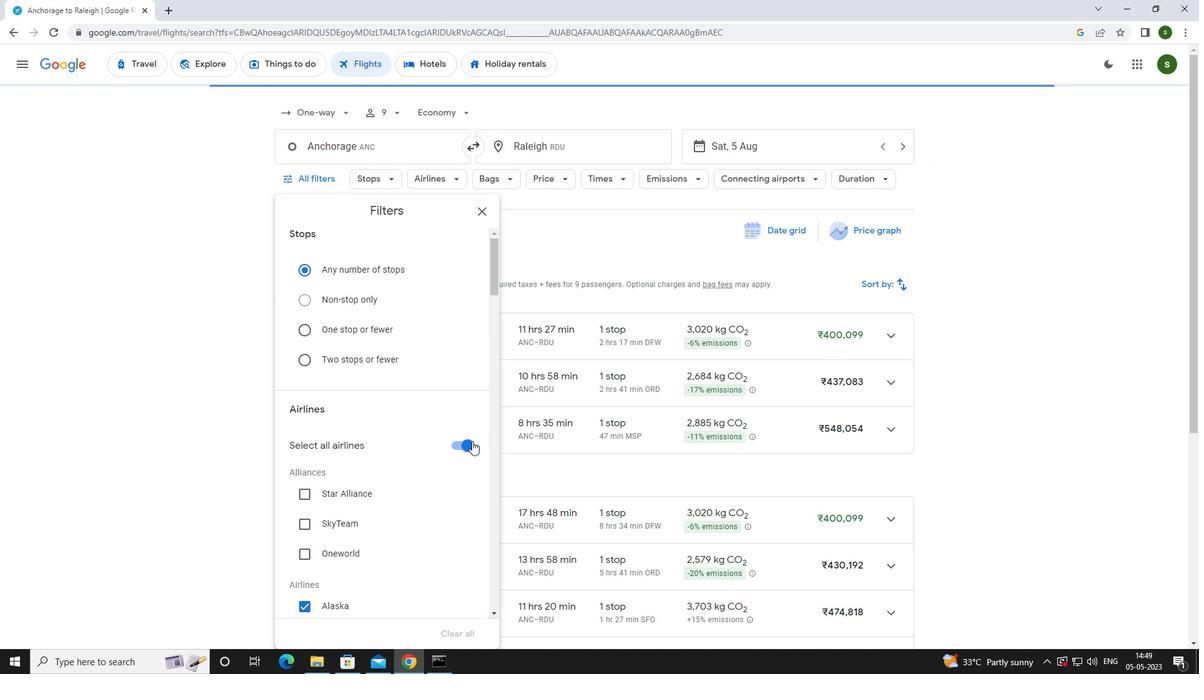 
Action: Mouse moved to (442, 440)
Screenshot: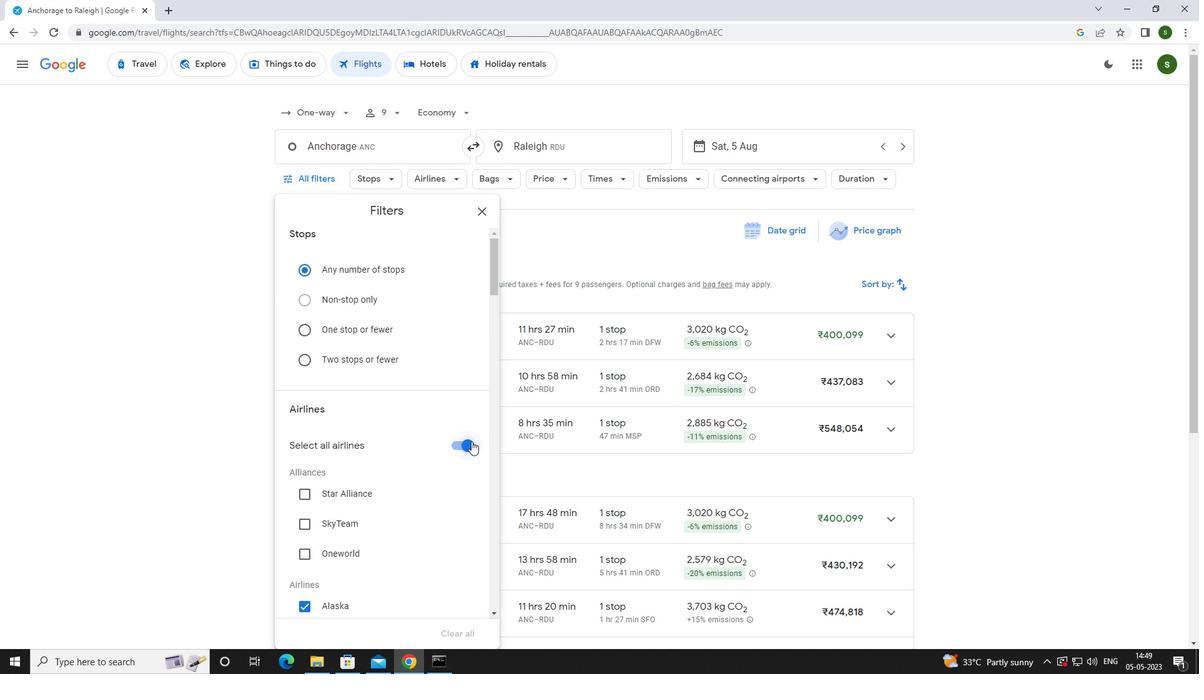 
Action: Mouse scrolled (442, 439) with delta (0, 0)
Screenshot: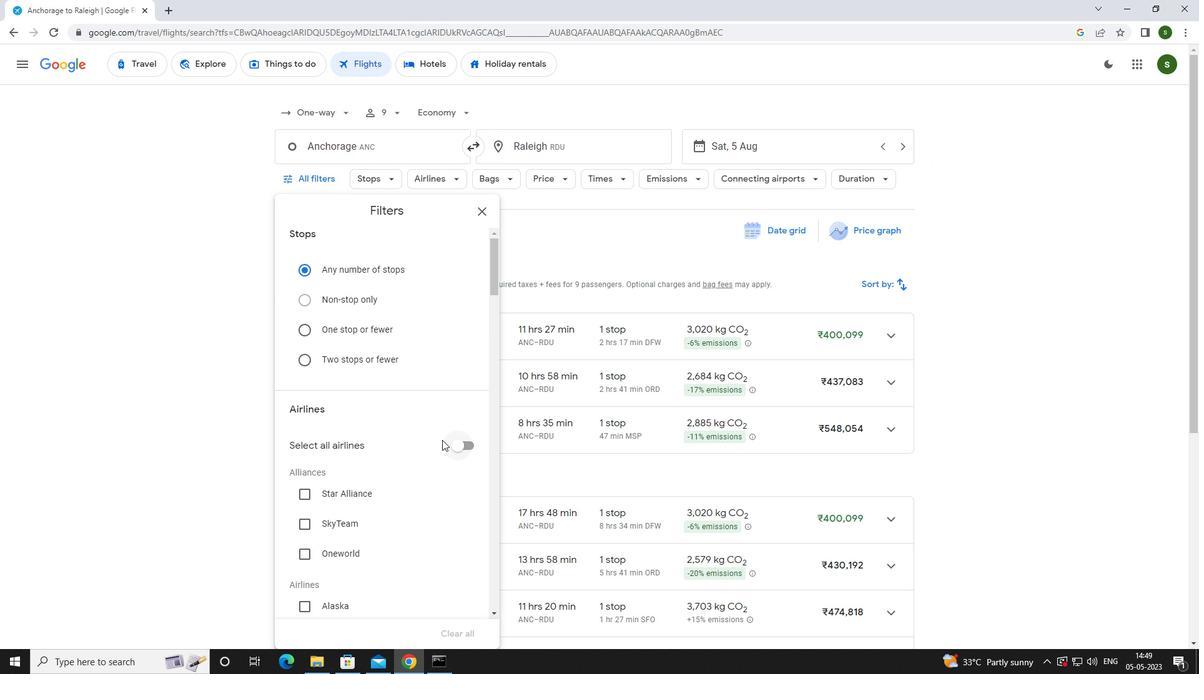 
Action: Mouse scrolled (442, 439) with delta (0, 0)
Screenshot: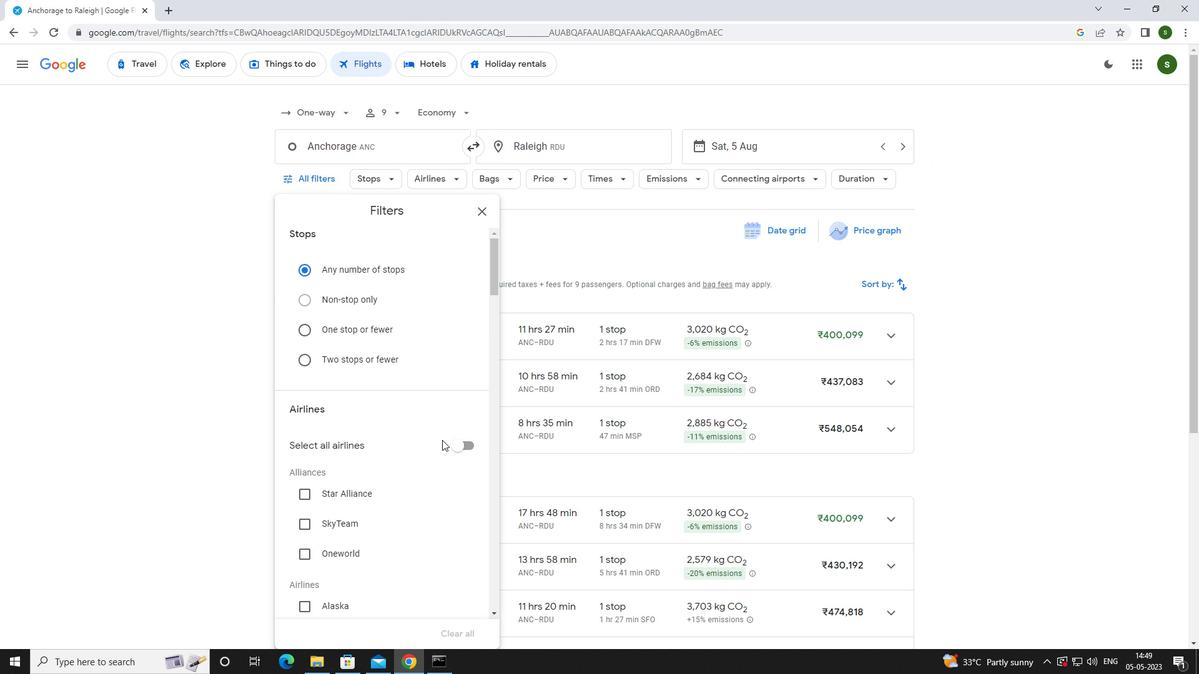 
Action: Mouse scrolled (442, 439) with delta (0, 0)
Screenshot: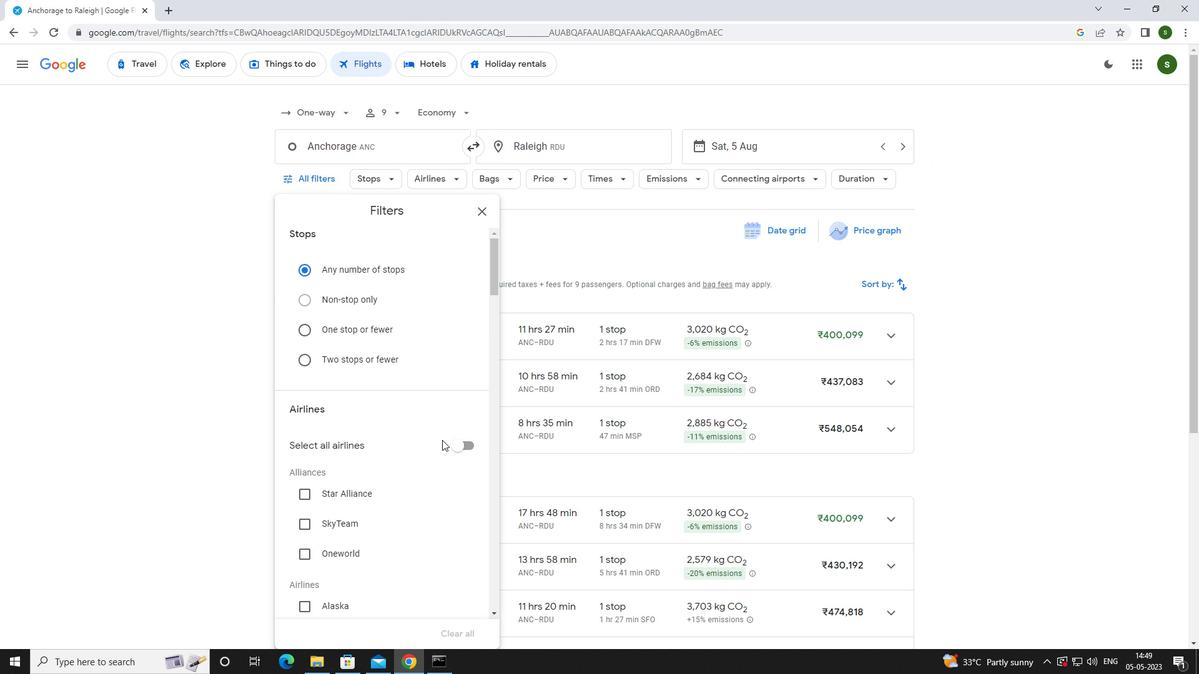 
Action: Mouse scrolled (442, 439) with delta (0, 0)
Screenshot: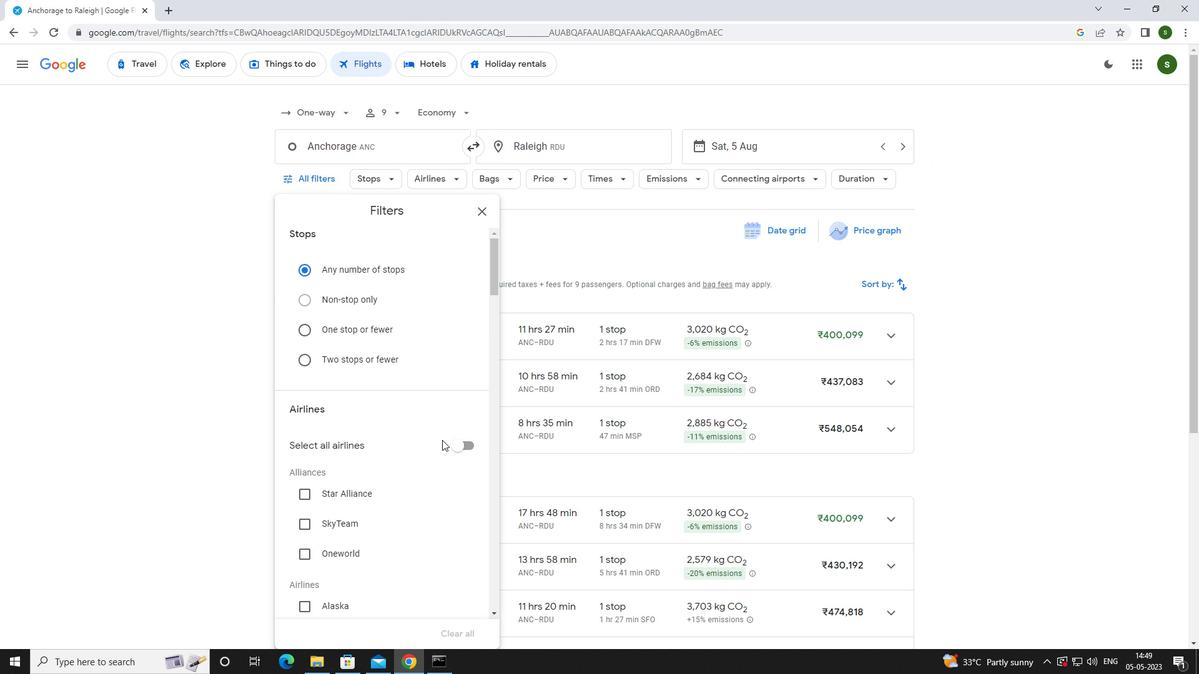 
Action: Mouse scrolled (442, 439) with delta (0, 0)
Screenshot: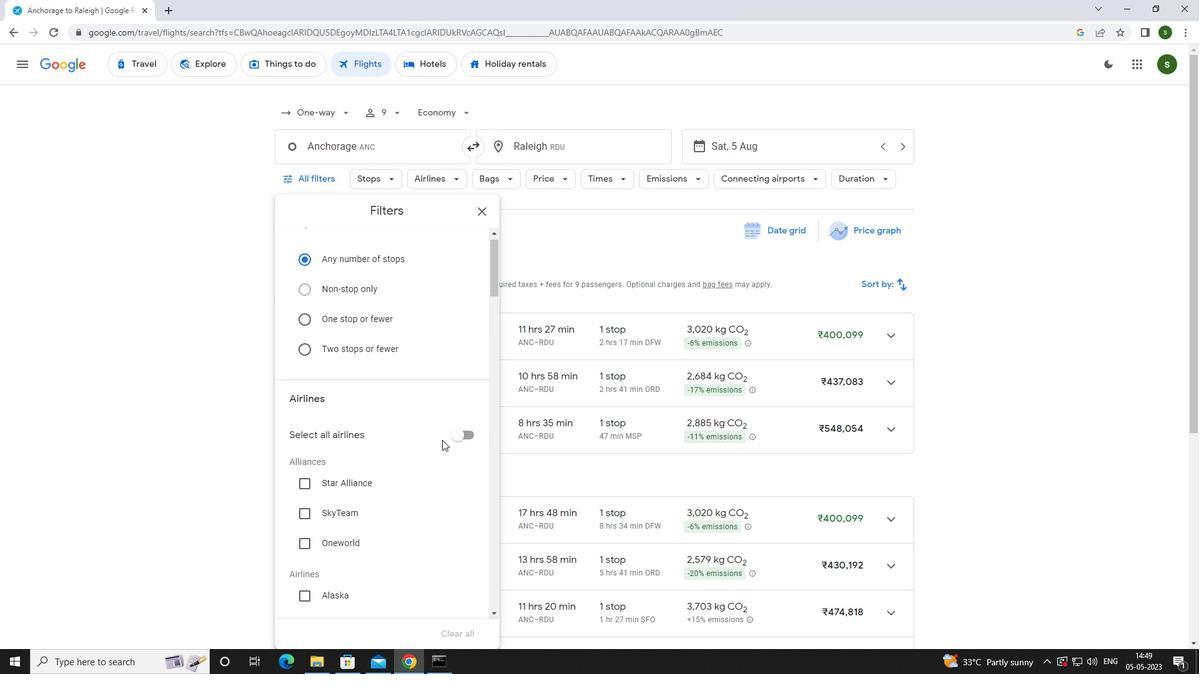 
Action: Mouse scrolled (442, 439) with delta (0, 0)
Screenshot: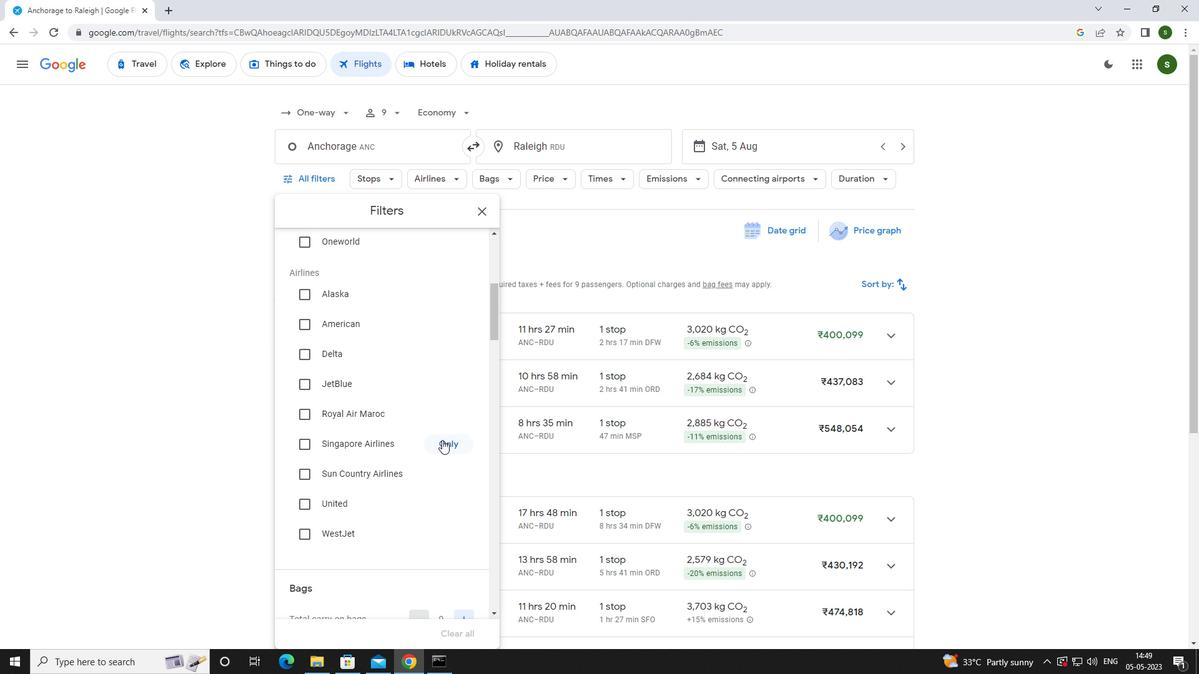 
Action: Mouse scrolled (442, 439) with delta (0, 0)
Screenshot: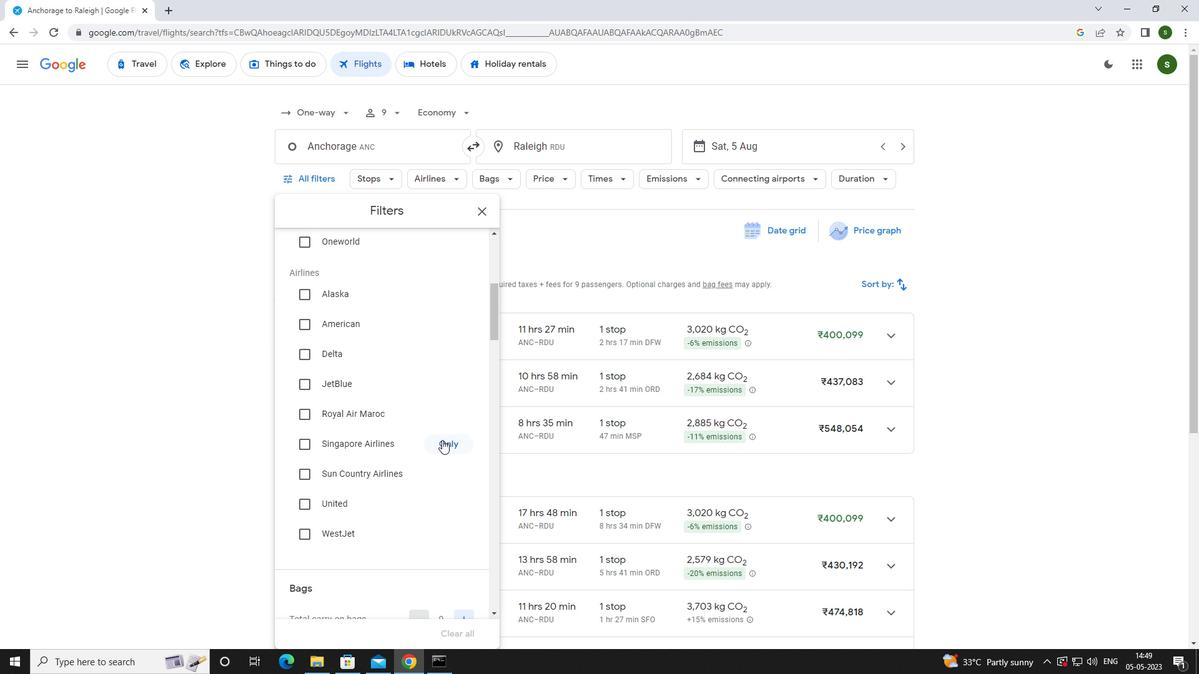 
Action: Mouse moved to (457, 487)
Screenshot: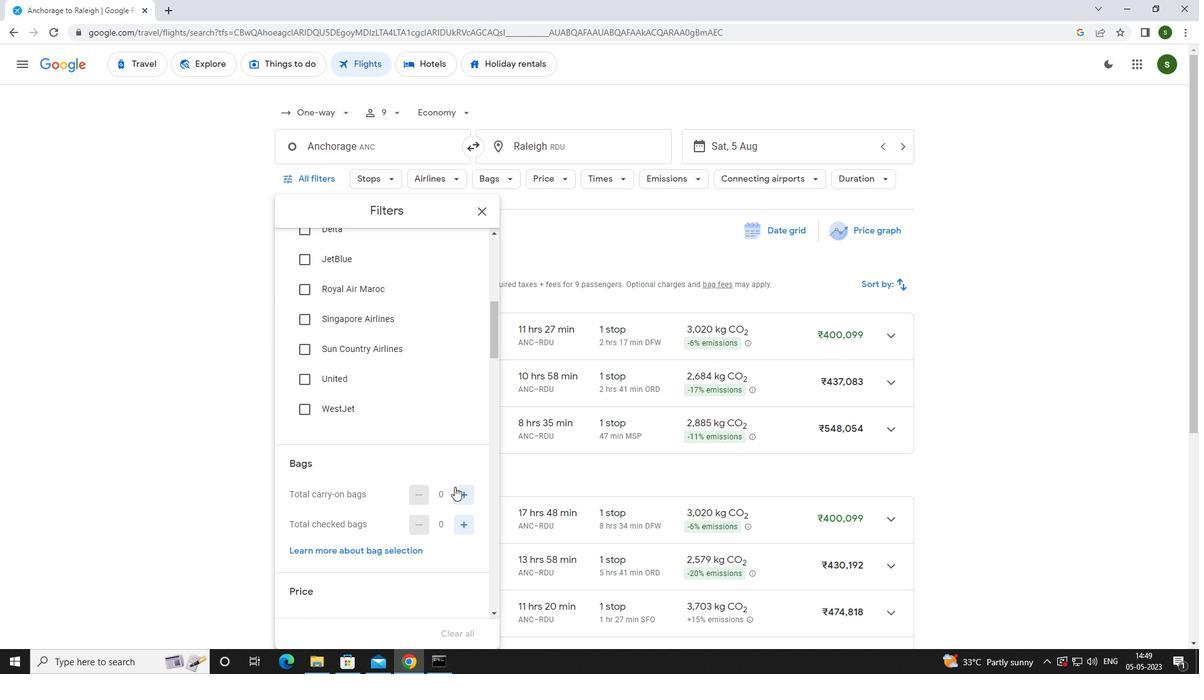 
Action: Mouse pressed left at (457, 487)
Screenshot: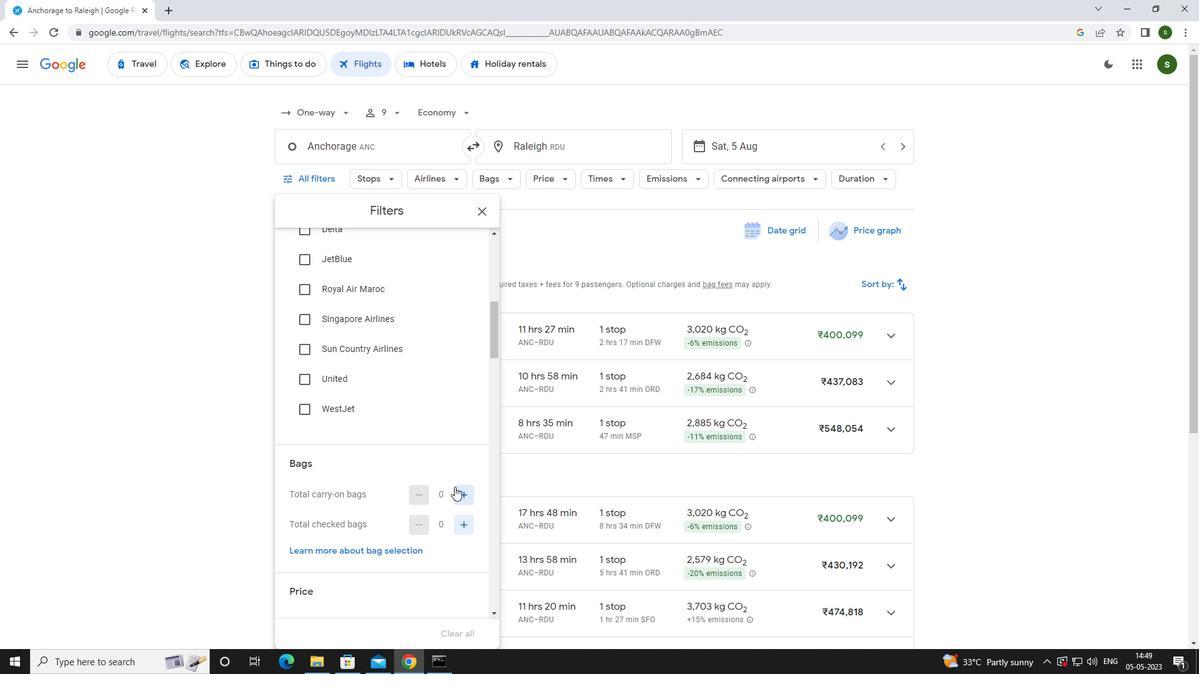 
Action: Mouse pressed left at (457, 487)
Screenshot: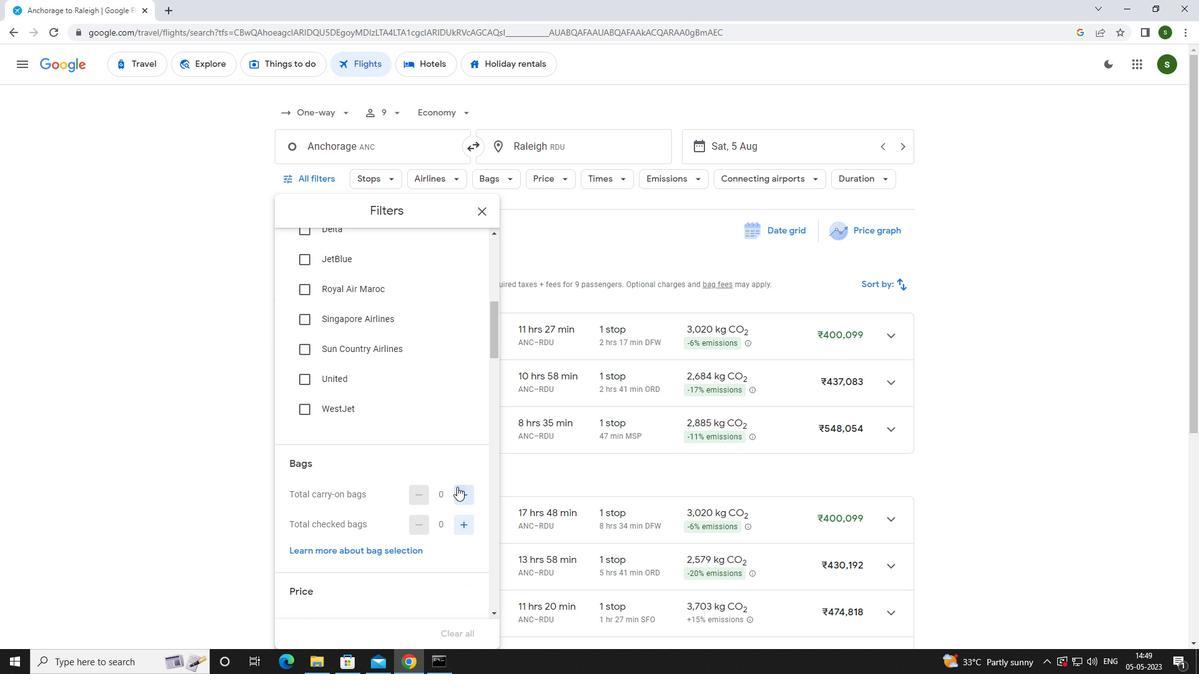 
Action: Mouse scrolled (457, 486) with delta (0, 0)
Screenshot: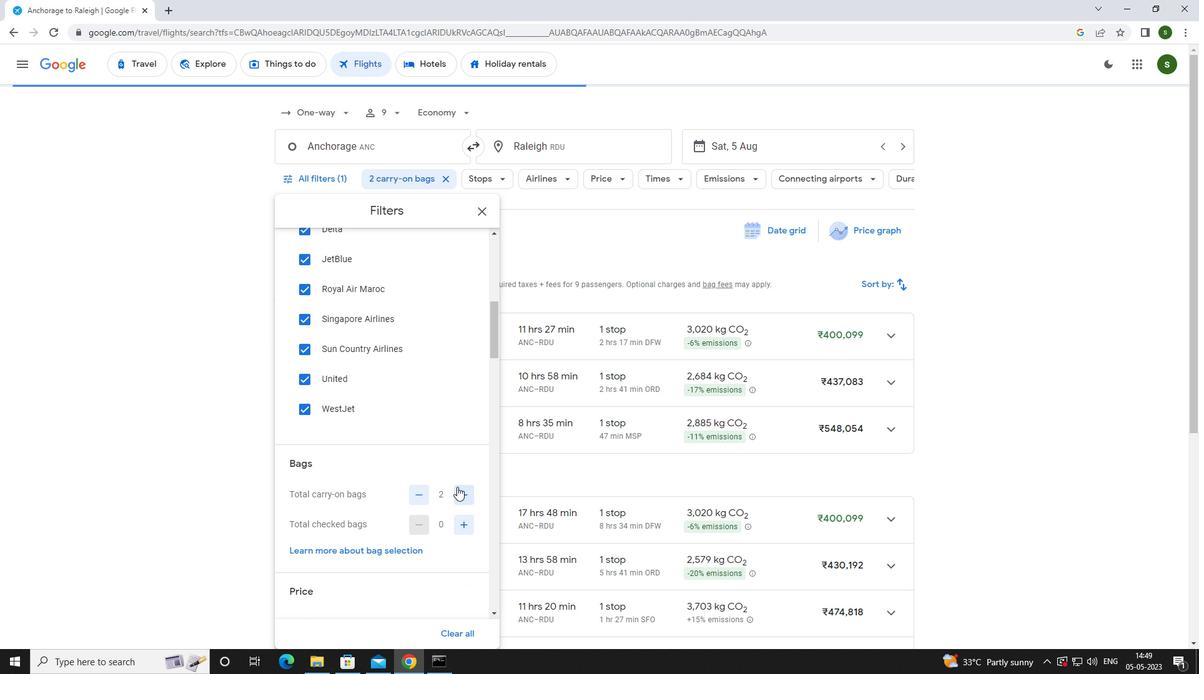 
Action: Mouse scrolled (457, 486) with delta (0, 0)
Screenshot: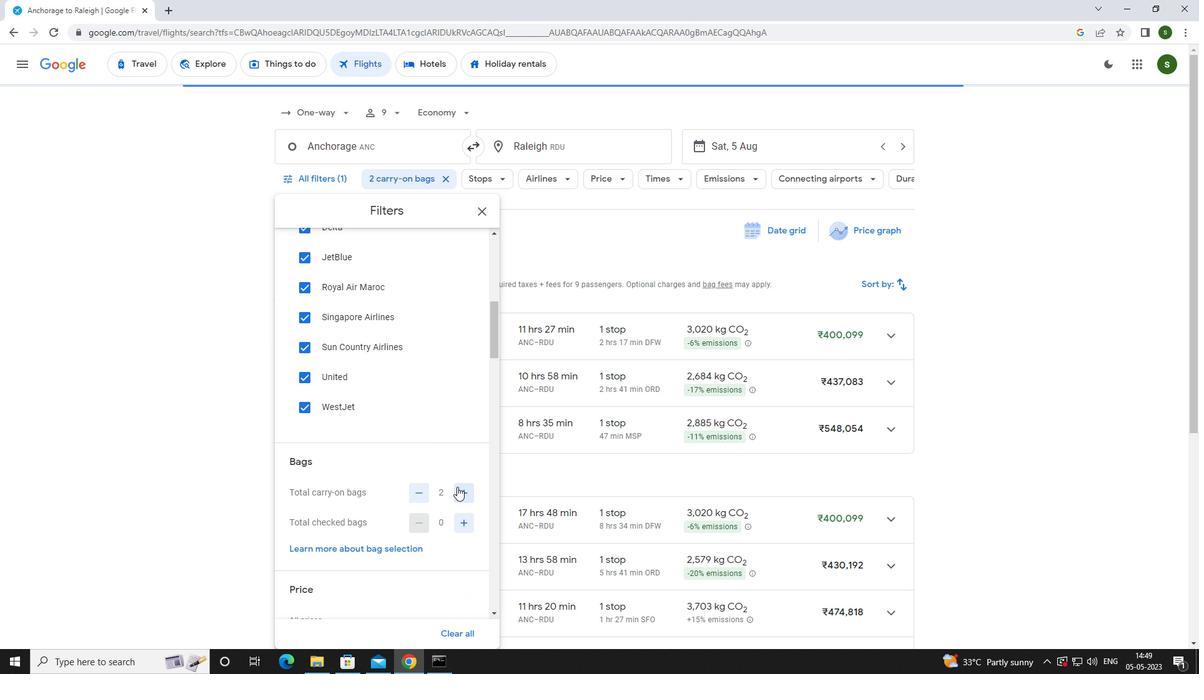 
Action: Mouse moved to (463, 517)
Screenshot: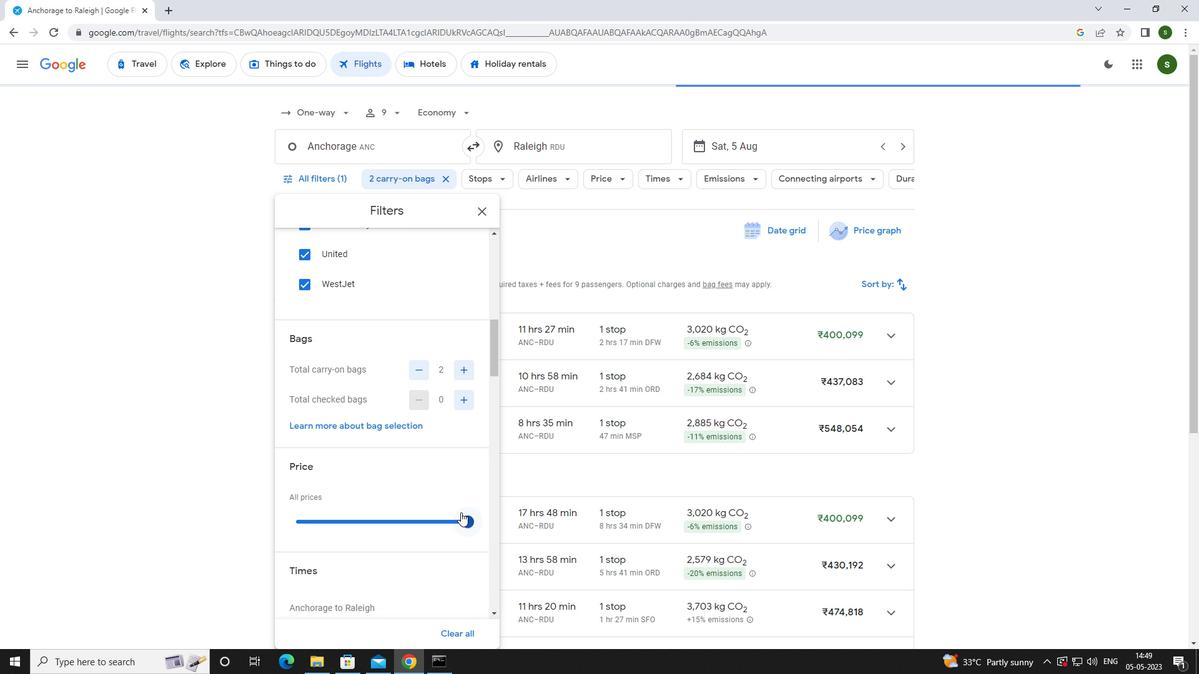 
Action: Mouse pressed left at (463, 517)
Screenshot: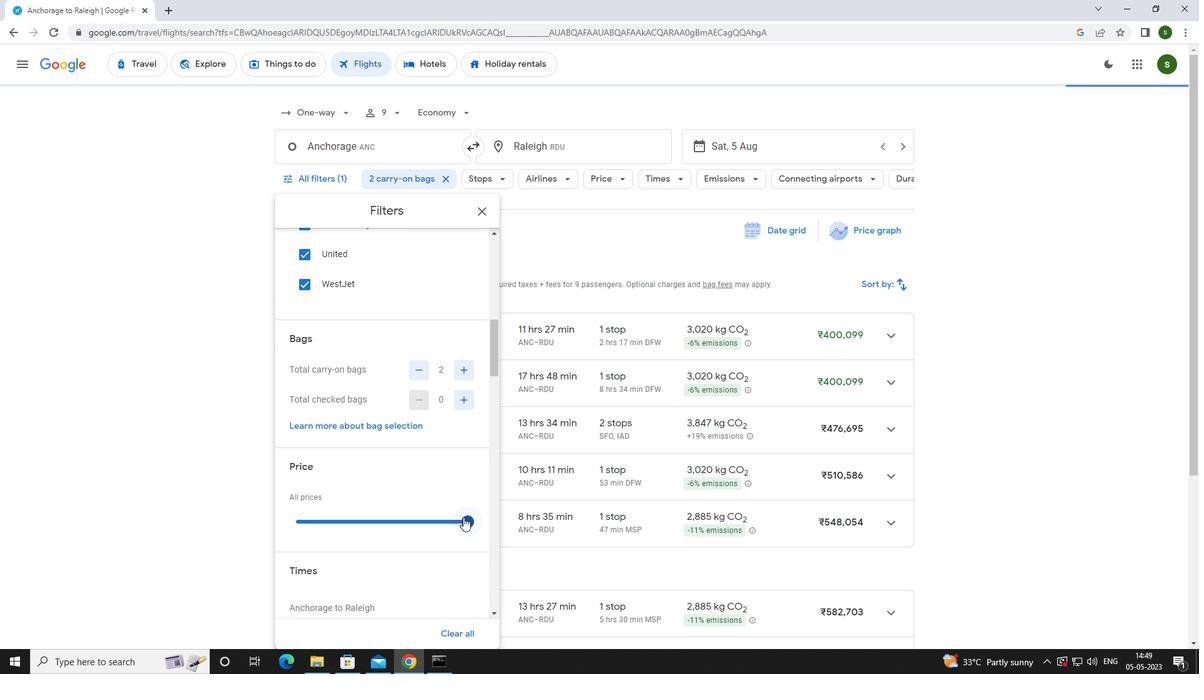 
Action: Mouse moved to (295, 502)
Screenshot: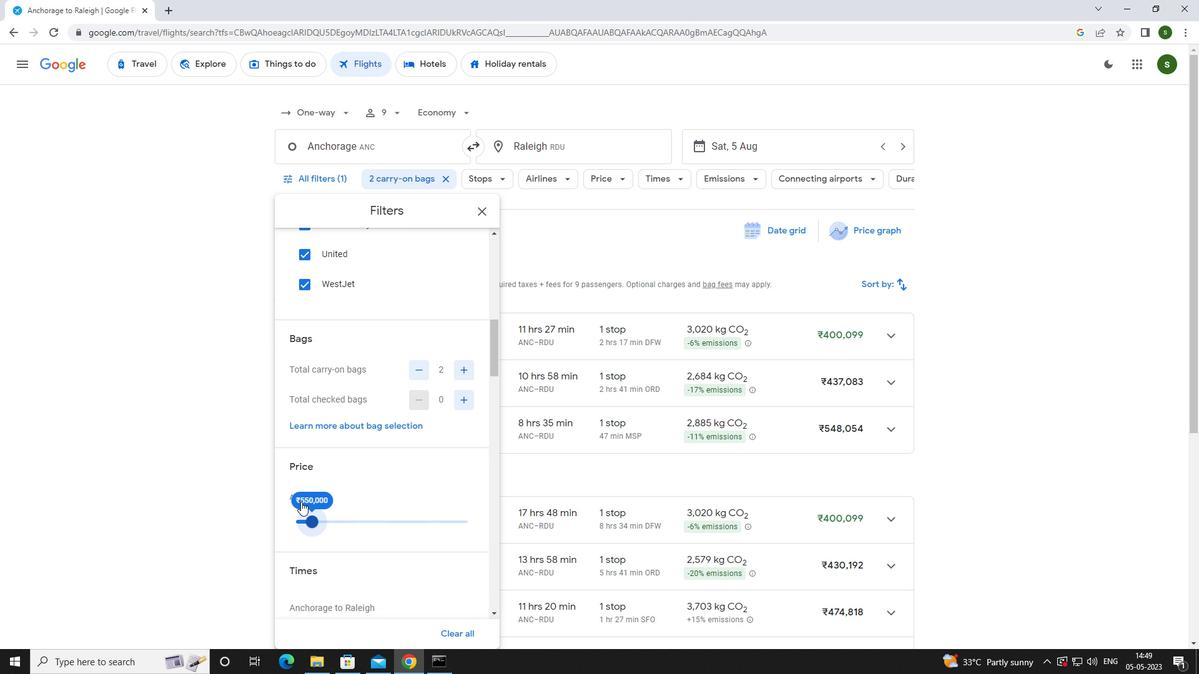 
Action: Mouse scrolled (295, 501) with delta (0, 0)
Screenshot: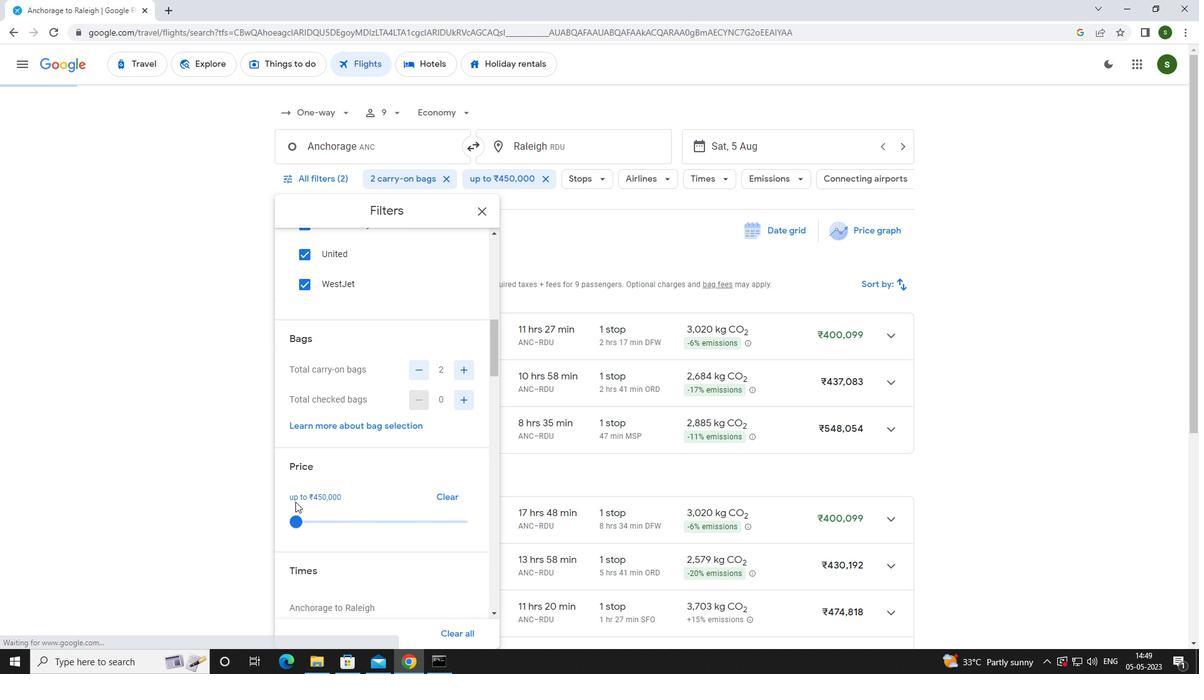 
Action: Mouse scrolled (295, 501) with delta (0, 0)
Screenshot: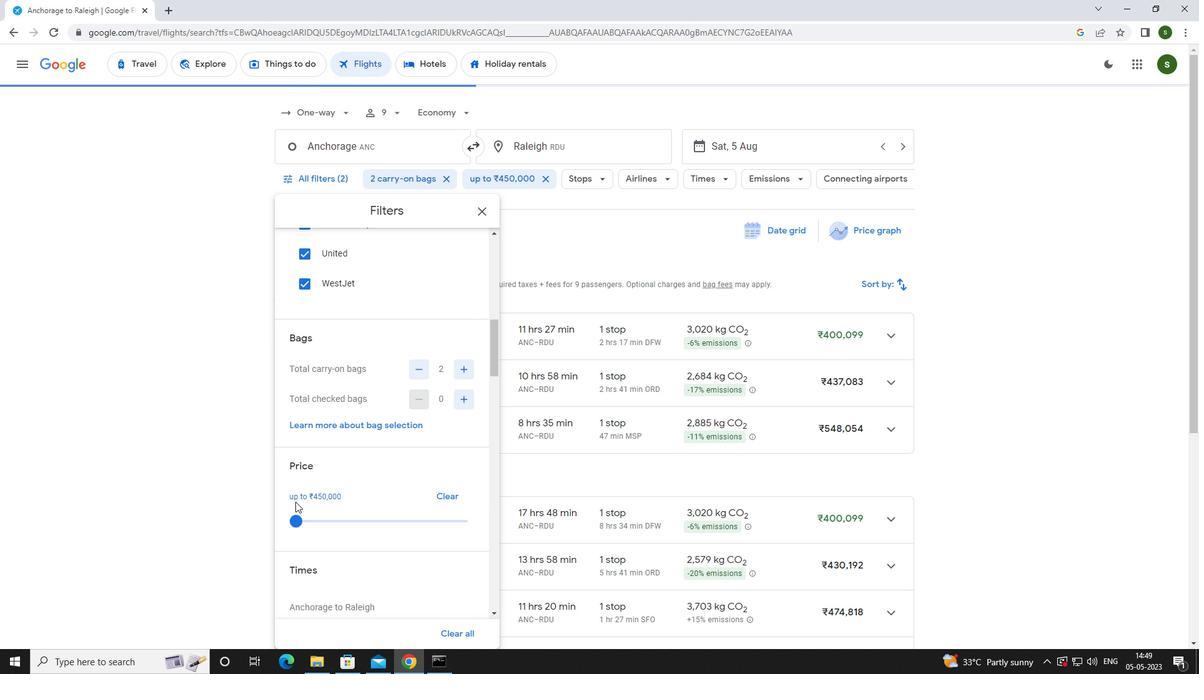 
Action: Mouse moved to (299, 540)
Screenshot: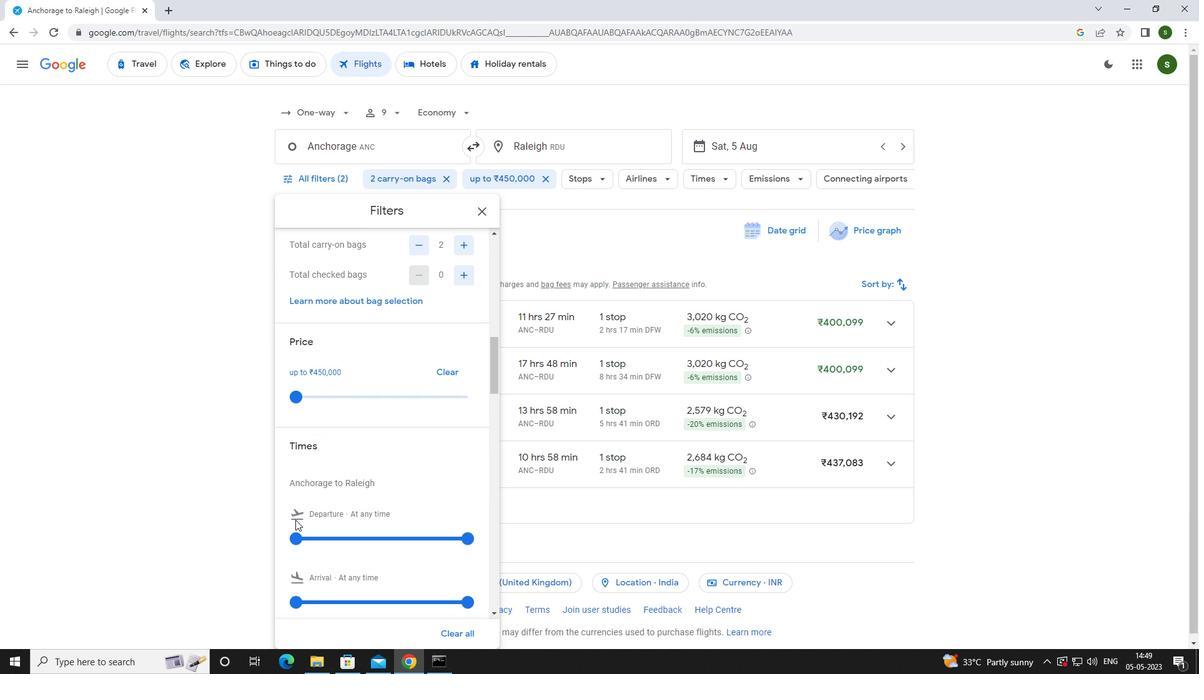 
Action: Mouse pressed left at (299, 540)
Screenshot: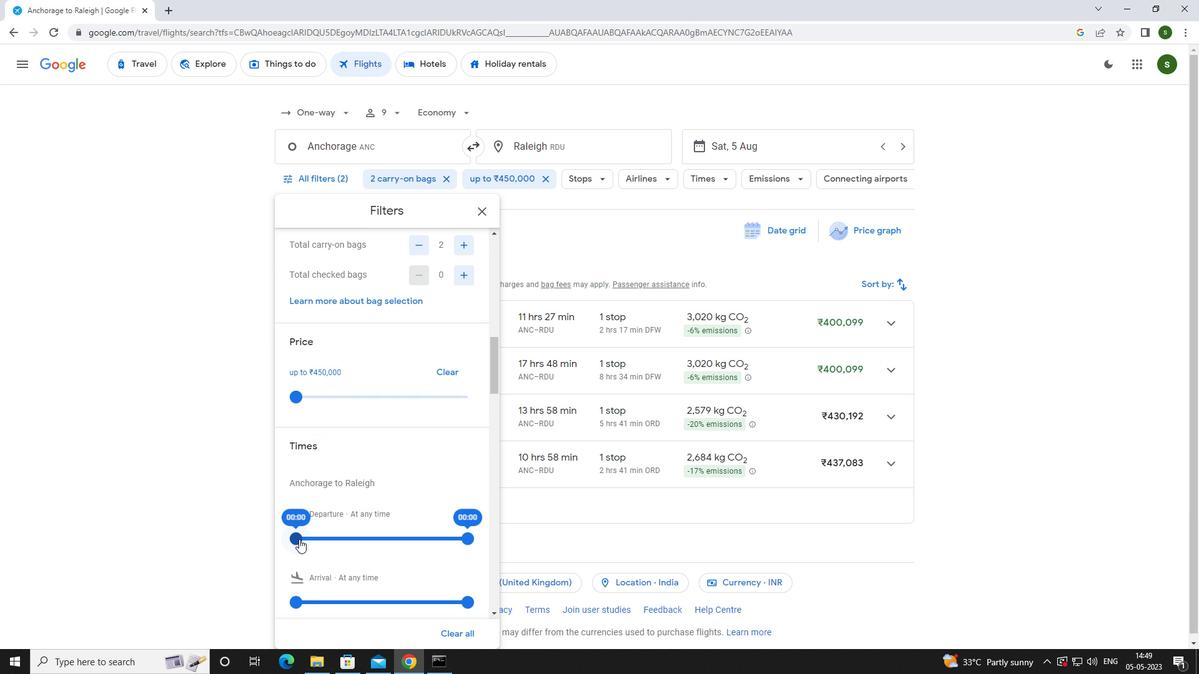 
Action: Mouse moved to (226, 465)
Screenshot: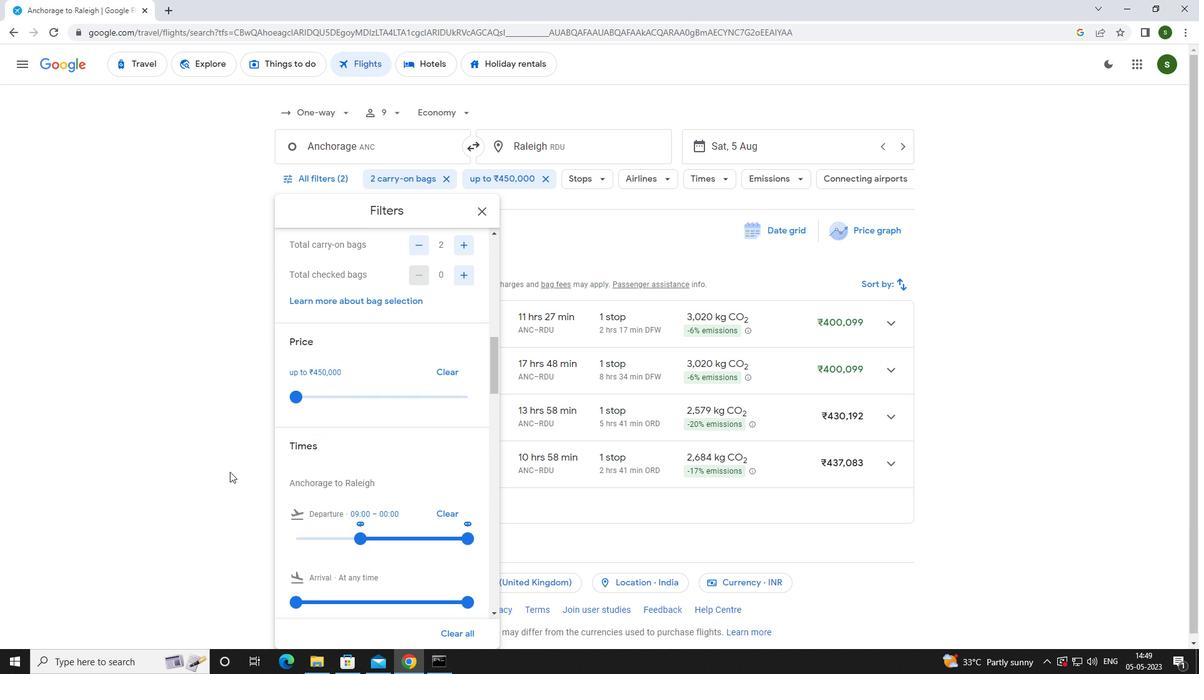 
Action: Mouse pressed left at (226, 465)
Screenshot: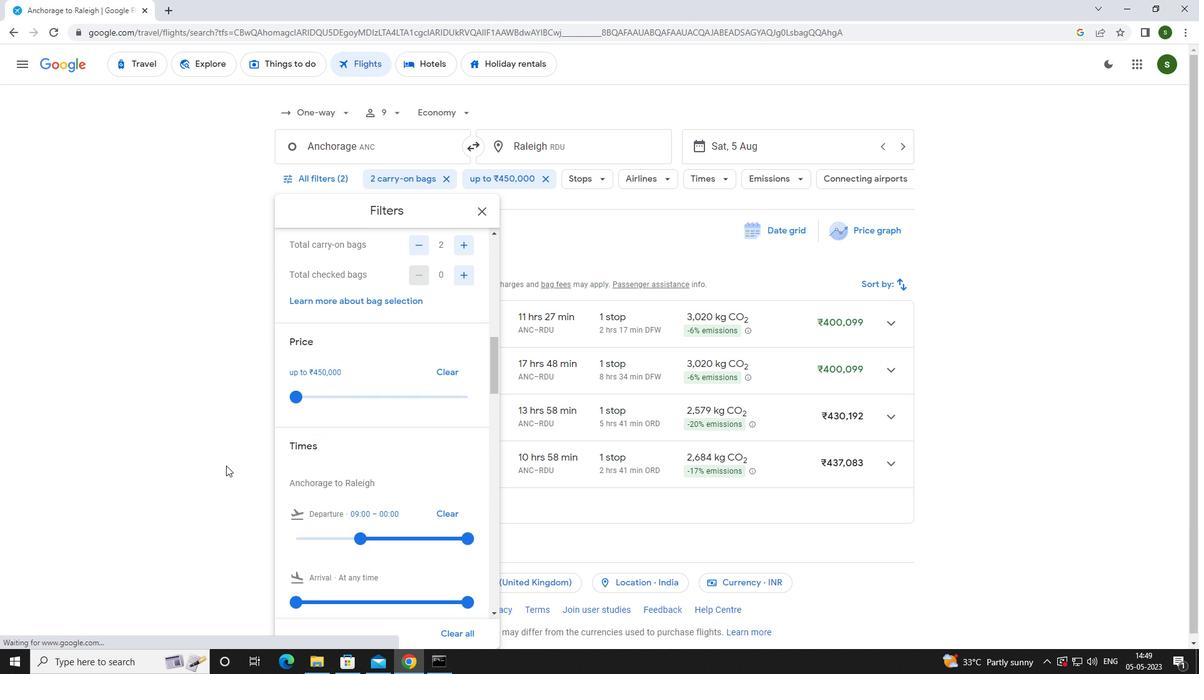 
